 Task: Forward email with the signature Chelsea Sanchez with the subject Request for a testimonial from softage.1@softage.net to softage.8@softage.net with the message Could you please provide me with an update on the status of the project?, select last word, change the font of the message to Garamond and change the font typography to bold and italics Send the email
Action: Mouse moved to (915, 69)
Screenshot: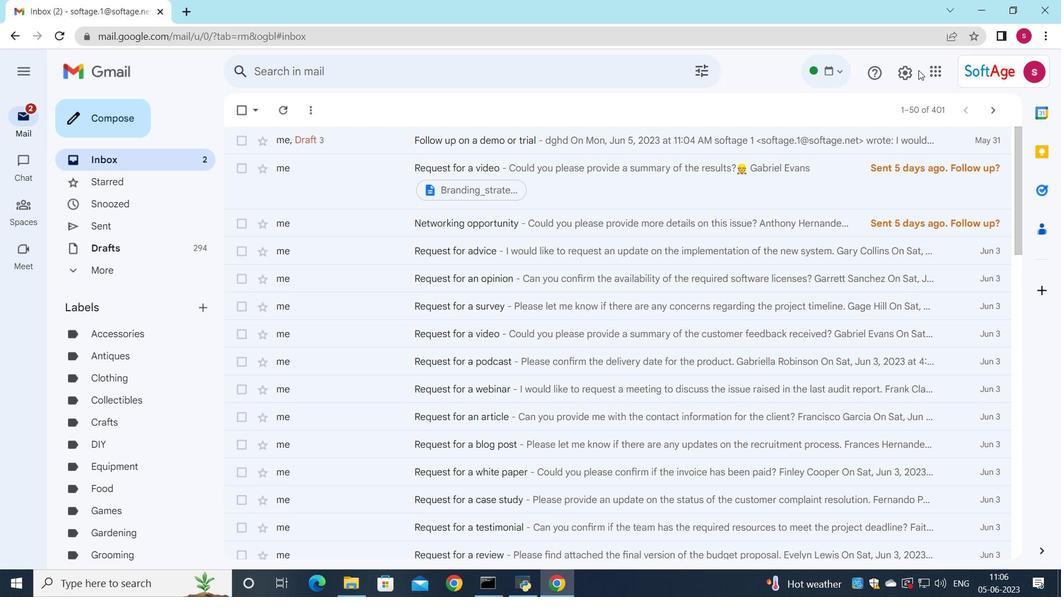 
Action: Mouse pressed left at (915, 69)
Screenshot: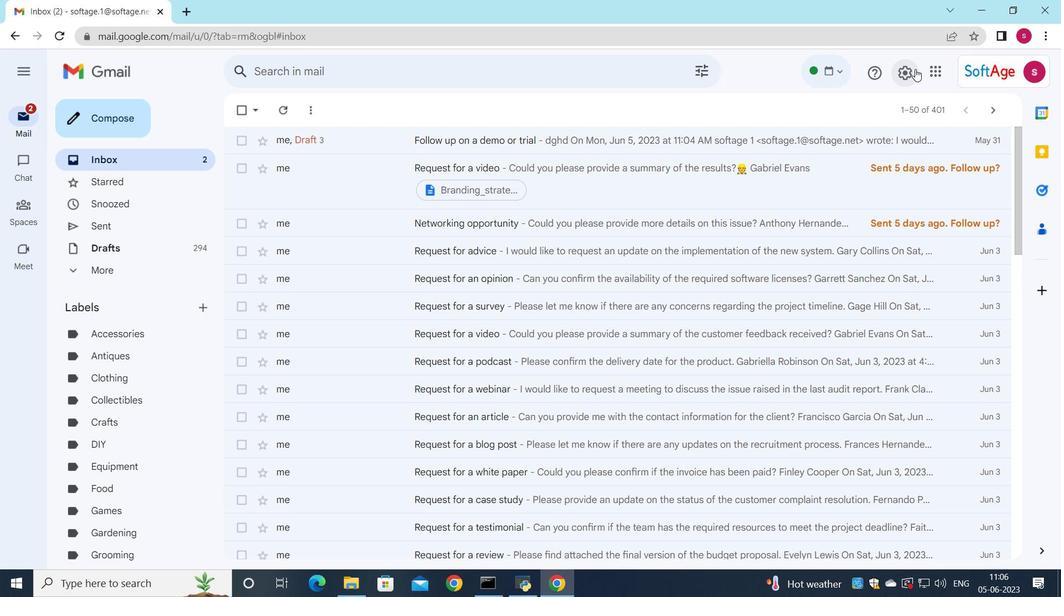 
Action: Mouse moved to (902, 133)
Screenshot: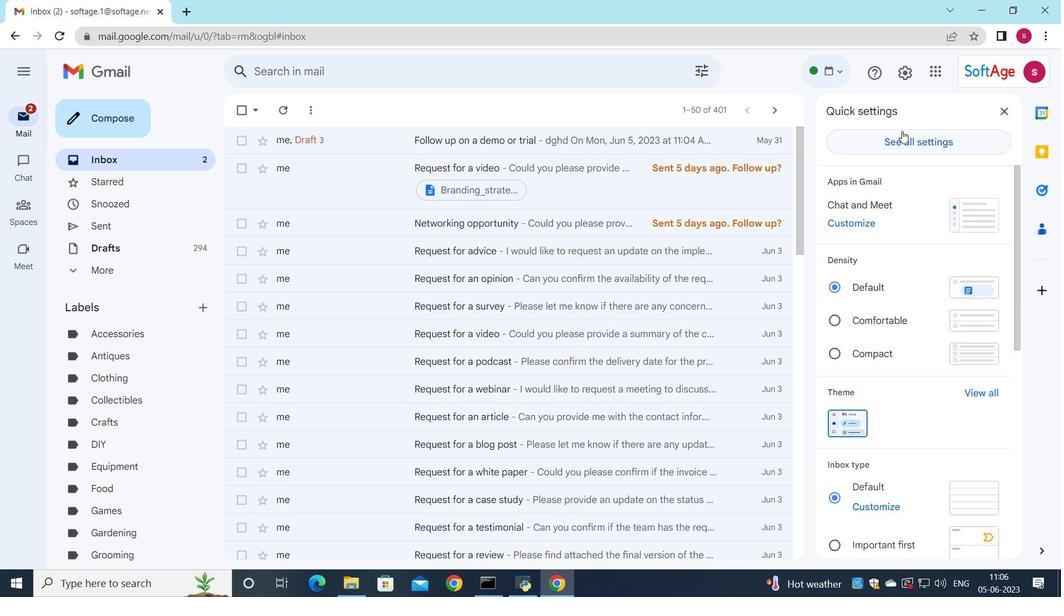 
Action: Mouse pressed left at (902, 133)
Screenshot: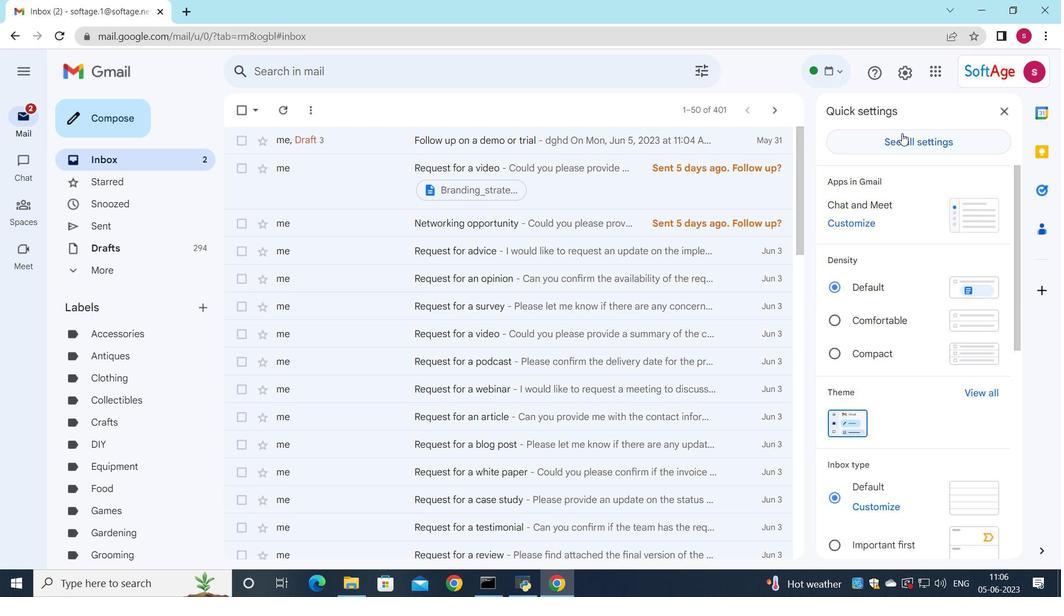 
Action: Mouse moved to (599, 300)
Screenshot: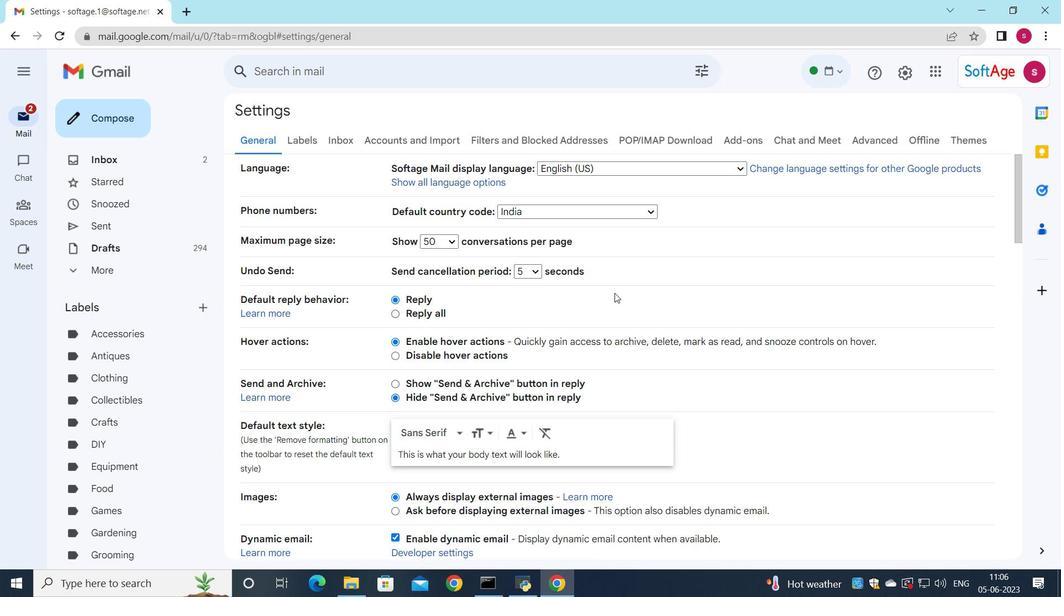 
Action: Mouse scrolled (599, 300) with delta (0, 0)
Screenshot: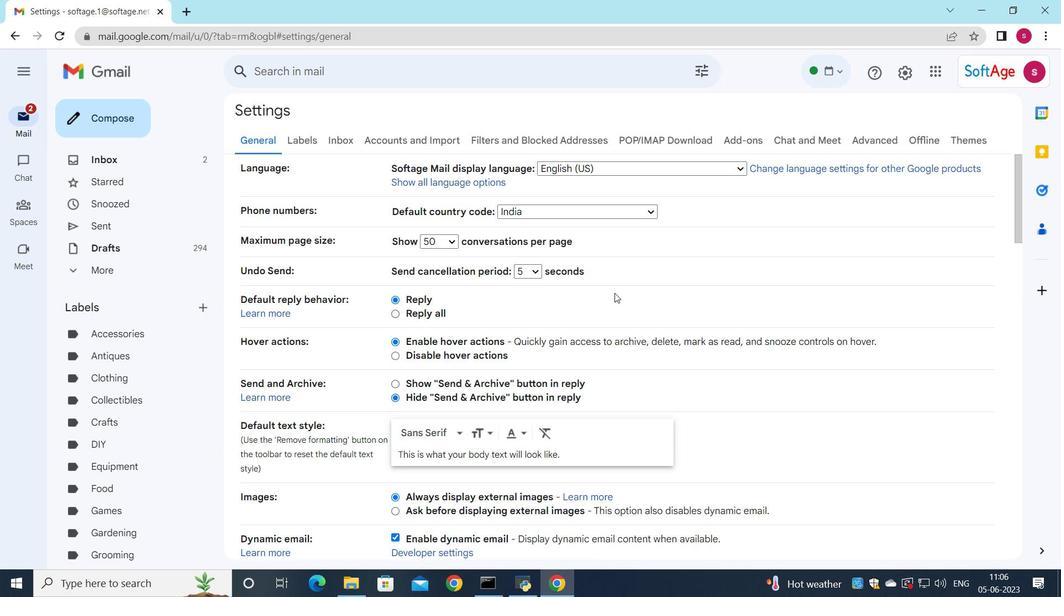 
Action: Mouse scrolled (599, 300) with delta (0, 0)
Screenshot: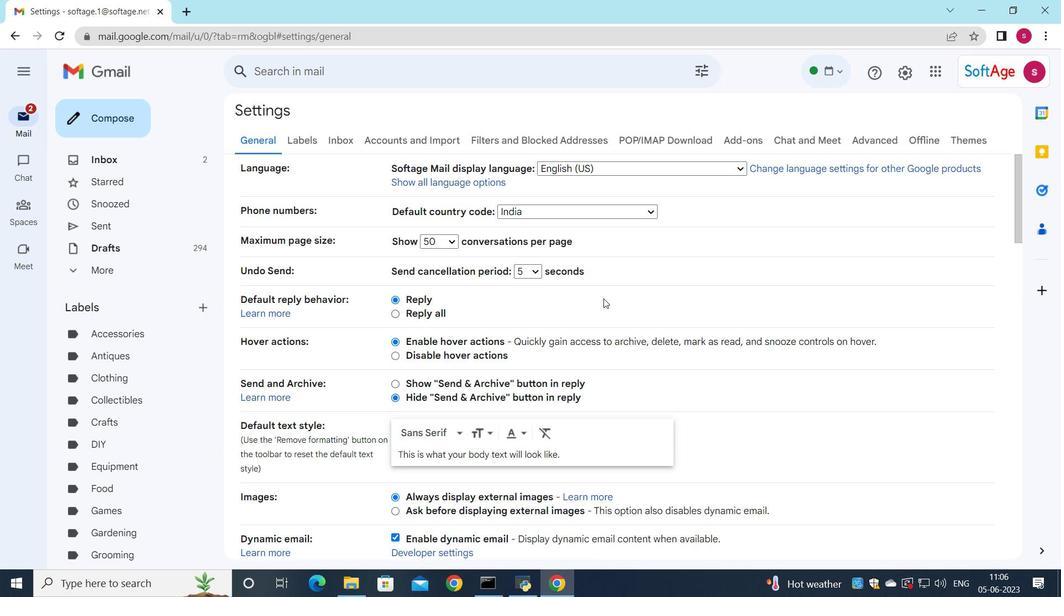 
Action: Mouse scrolled (599, 300) with delta (0, 0)
Screenshot: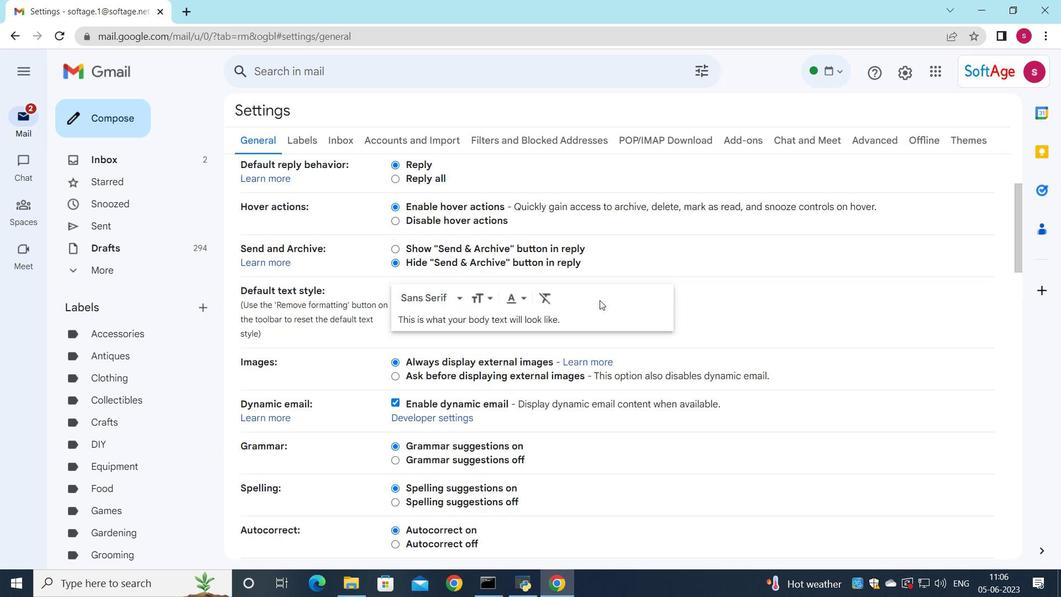 
Action: Mouse scrolled (599, 300) with delta (0, 0)
Screenshot: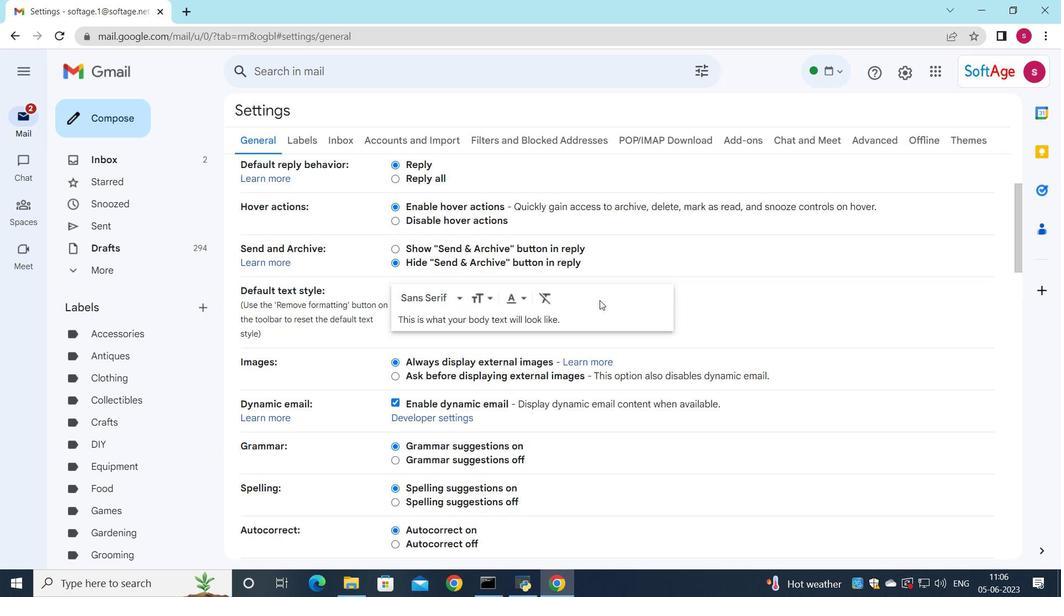
Action: Mouse scrolled (599, 300) with delta (0, 0)
Screenshot: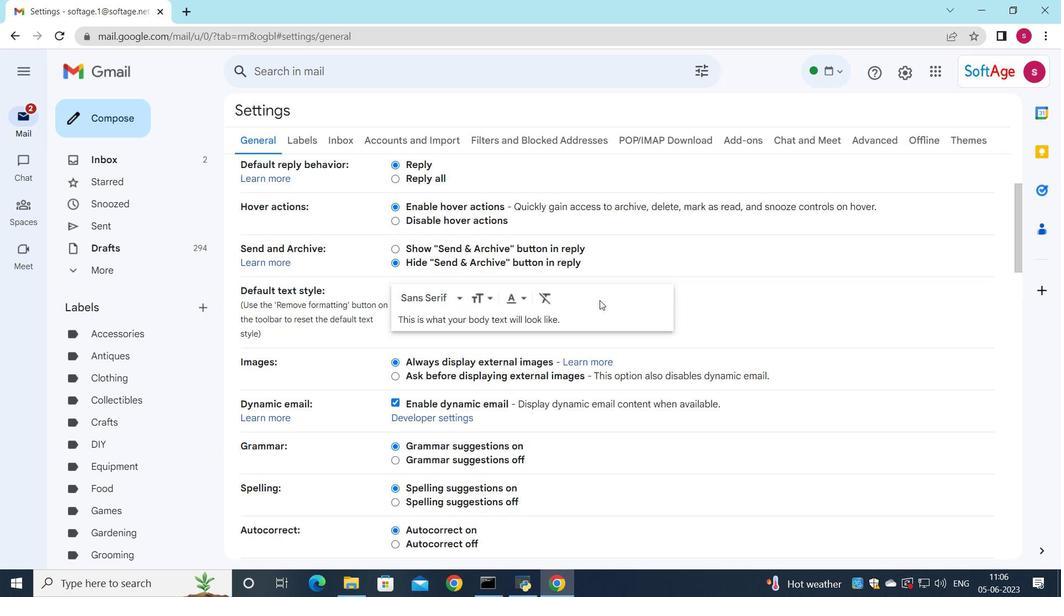 
Action: Mouse scrolled (599, 300) with delta (0, 0)
Screenshot: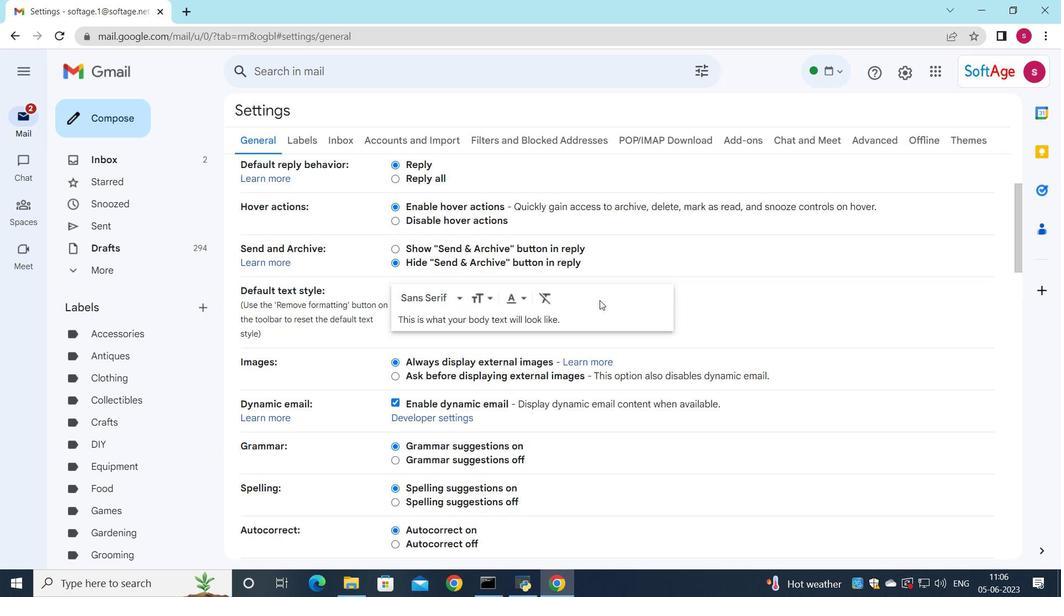
Action: Mouse scrolled (599, 300) with delta (0, 0)
Screenshot: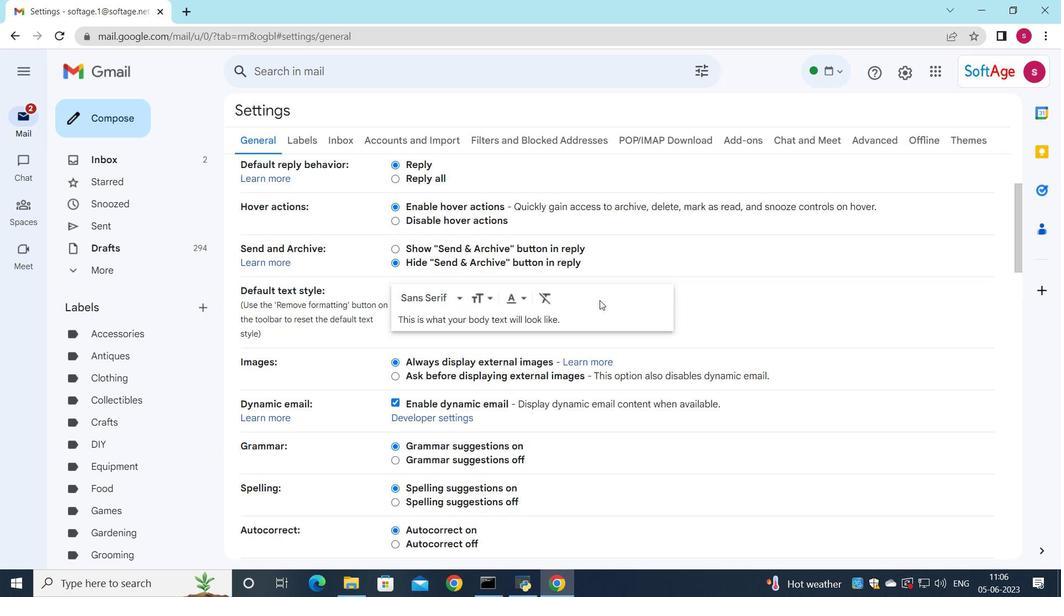 
Action: Mouse scrolled (599, 300) with delta (0, 0)
Screenshot: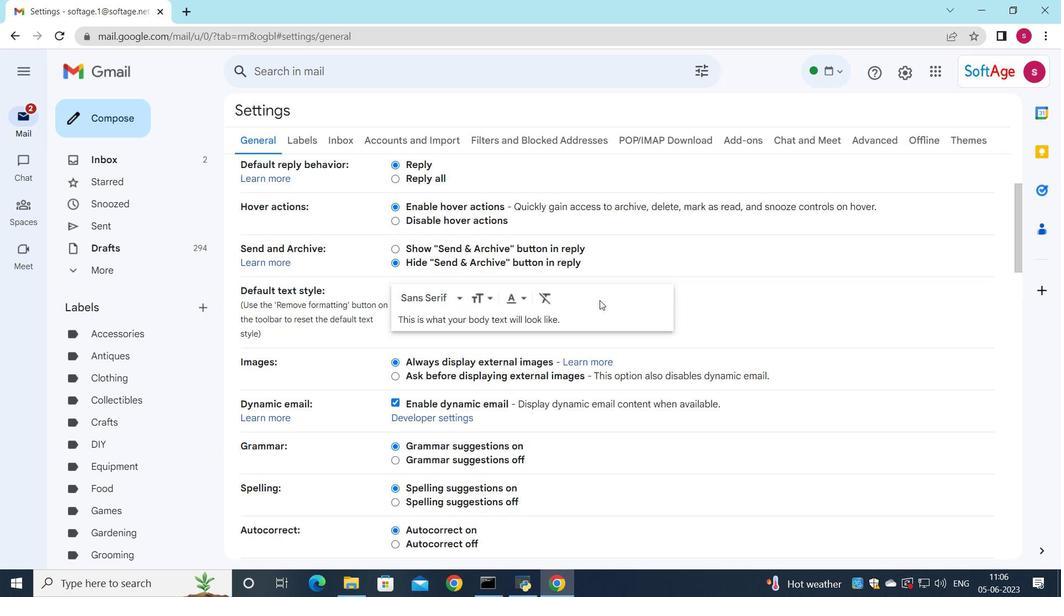 
Action: Mouse scrolled (599, 300) with delta (0, 0)
Screenshot: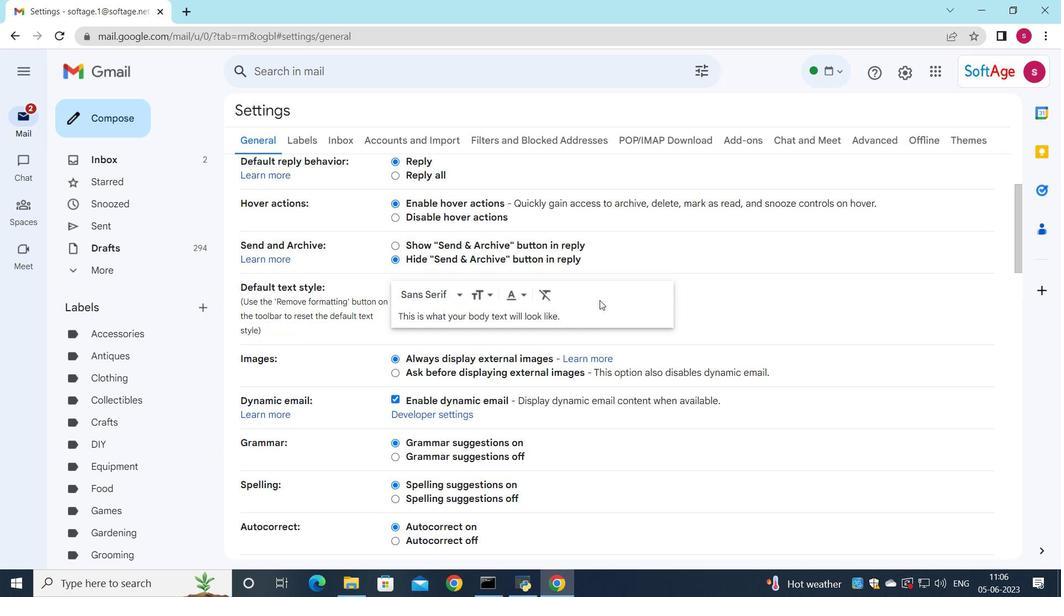 
Action: Mouse scrolled (599, 300) with delta (0, 0)
Screenshot: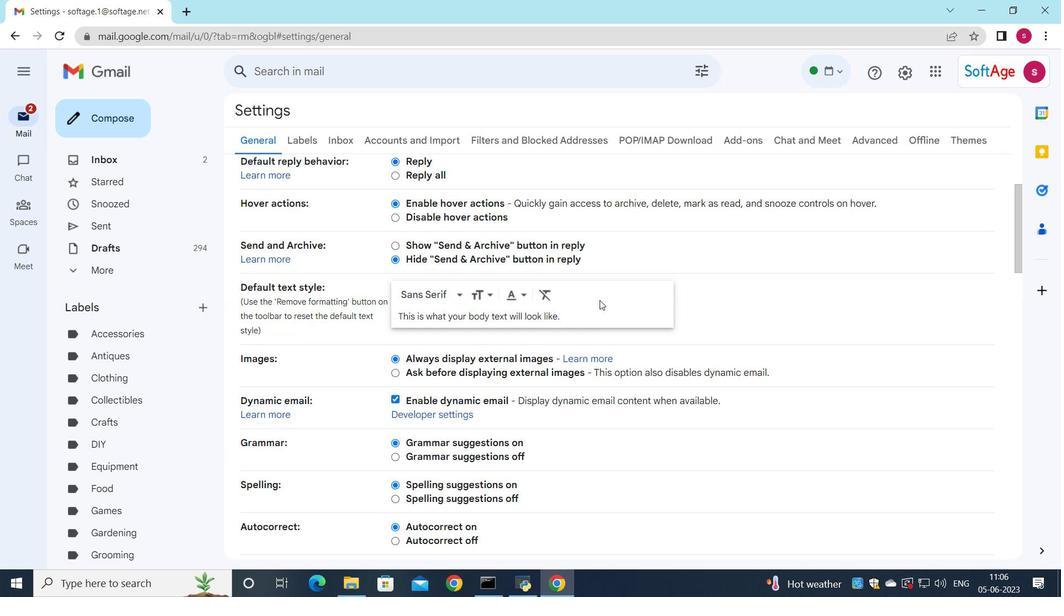 
Action: Mouse scrolled (599, 300) with delta (0, 0)
Screenshot: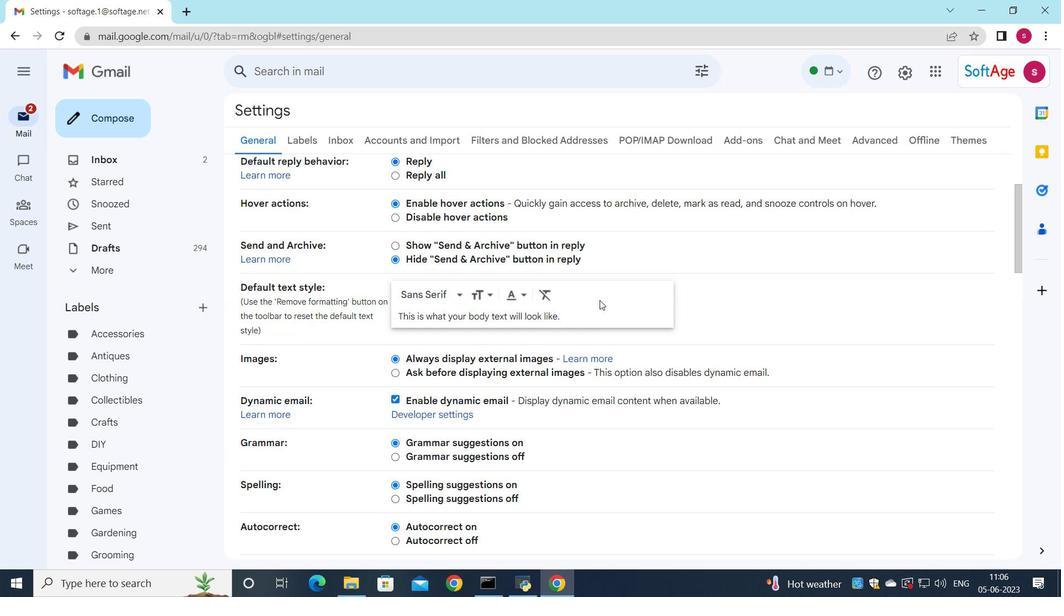 
Action: Mouse scrolled (599, 300) with delta (0, 0)
Screenshot: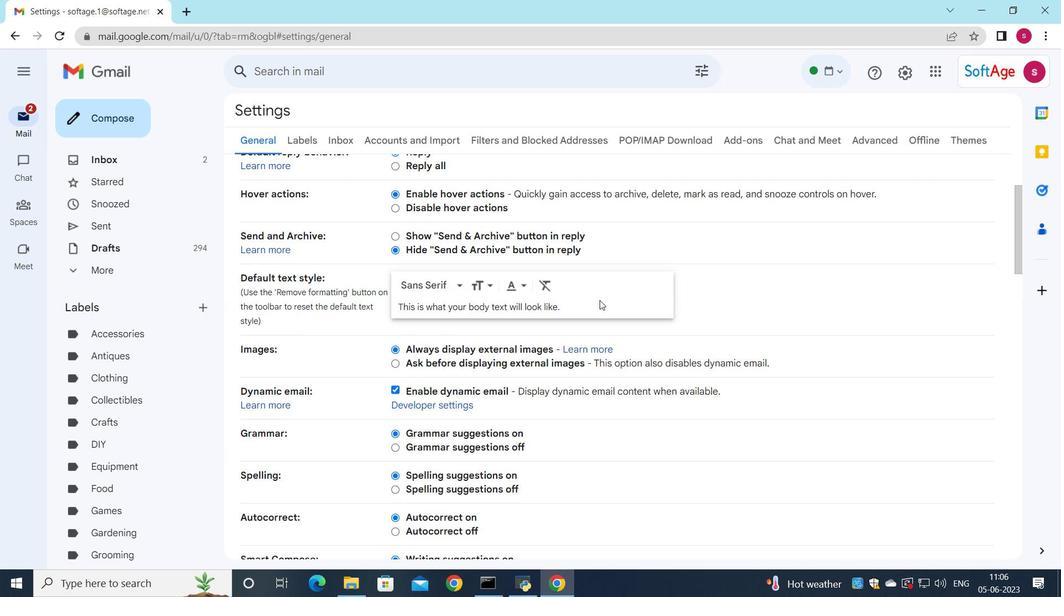 
Action: Mouse scrolled (599, 300) with delta (0, 0)
Screenshot: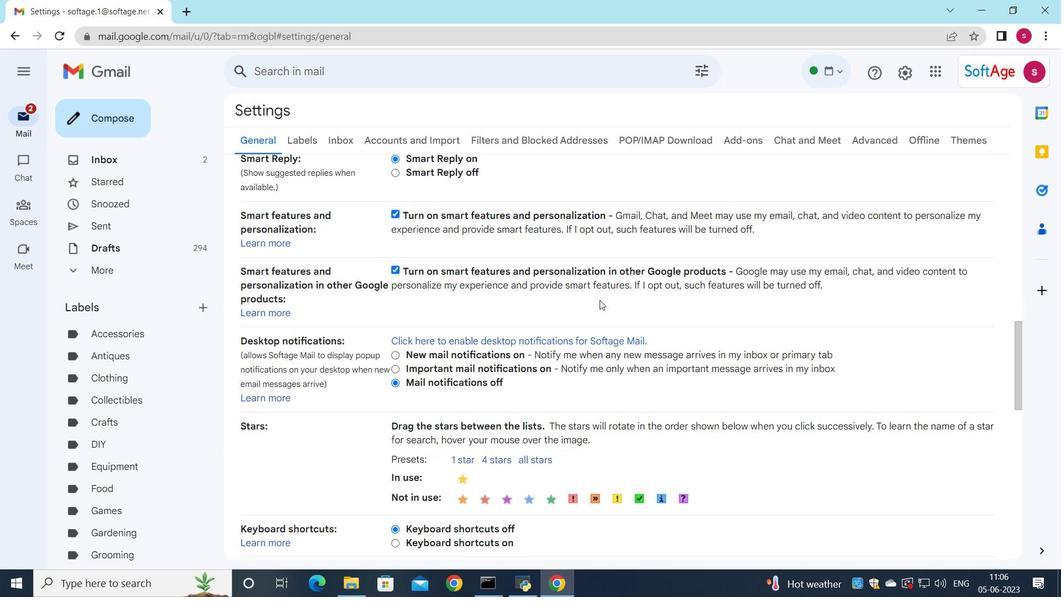 
Action: Mouse scrolled (599, 300) with delta (0, 0)
Screenshot: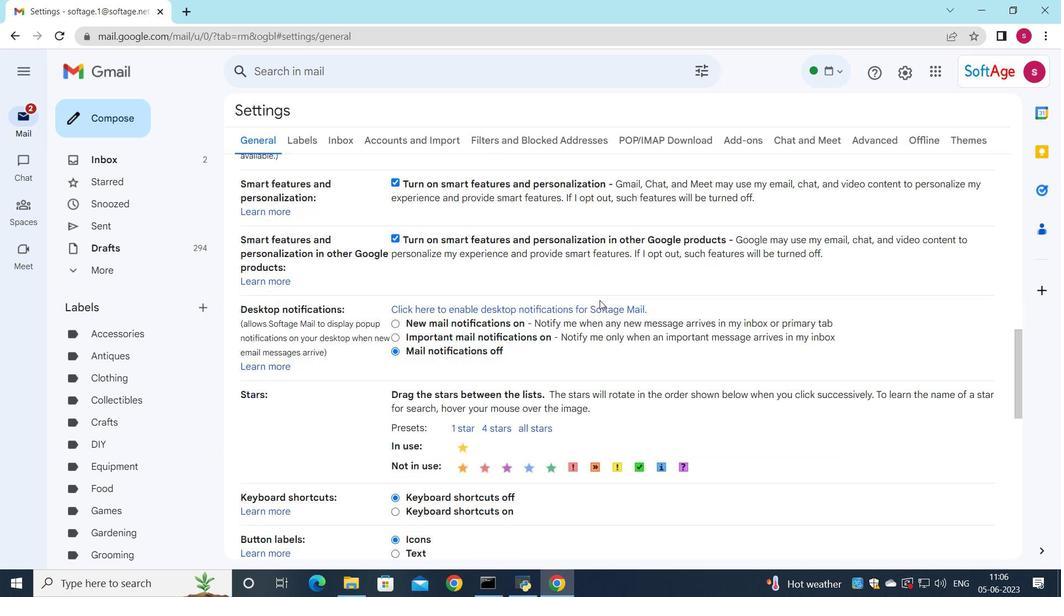 
Action: Mouse scrolled (599, 300) with delta (0, 0)
Screenshot: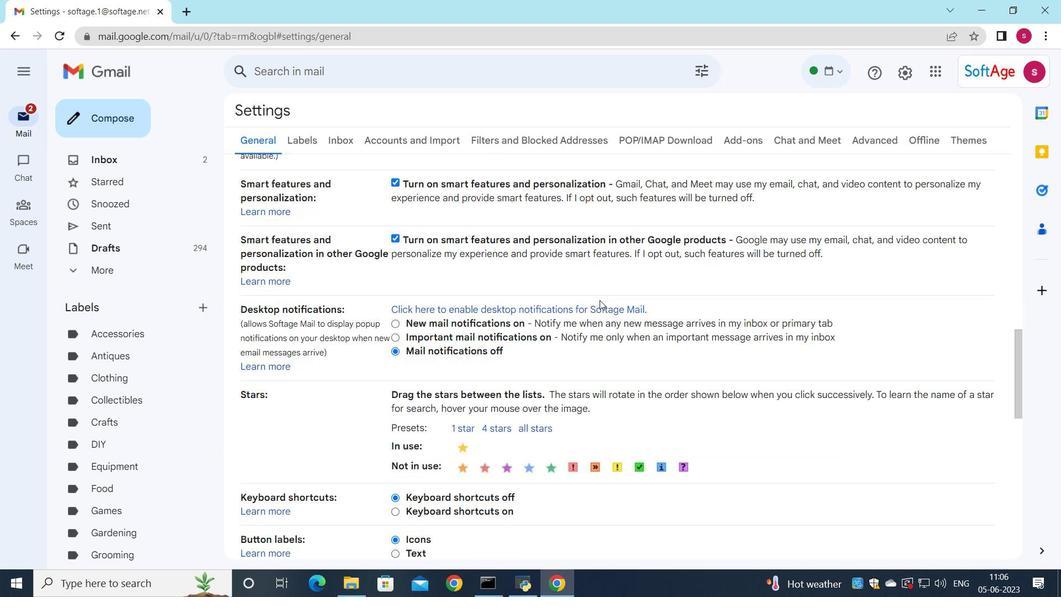 
Action: Mouse moved to (536, 352)
Screenshot: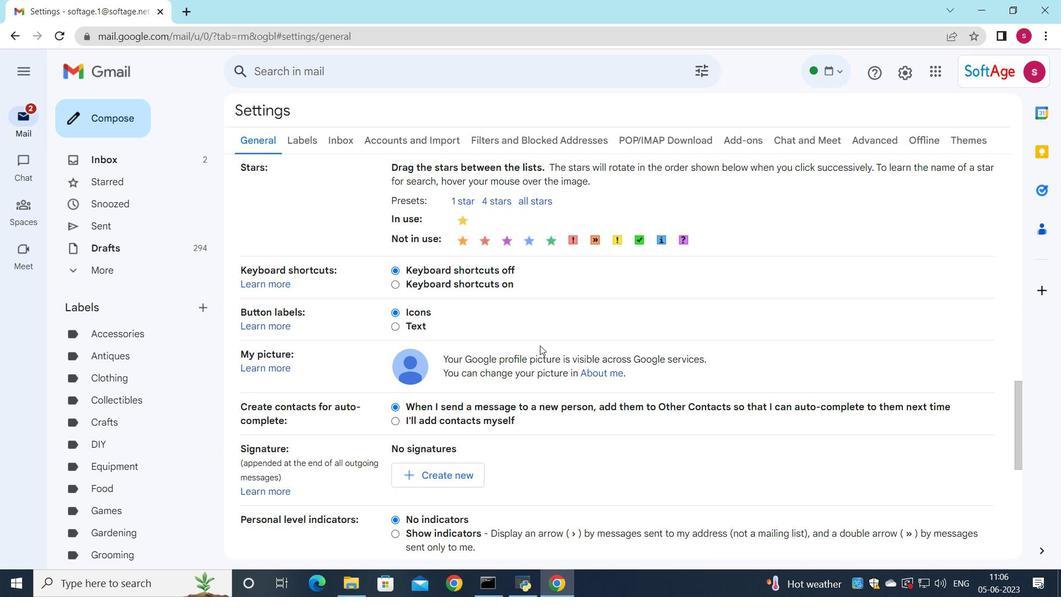 
Action: Mouse scrolled (536, 352) with delta (0, 0)
Screenshot: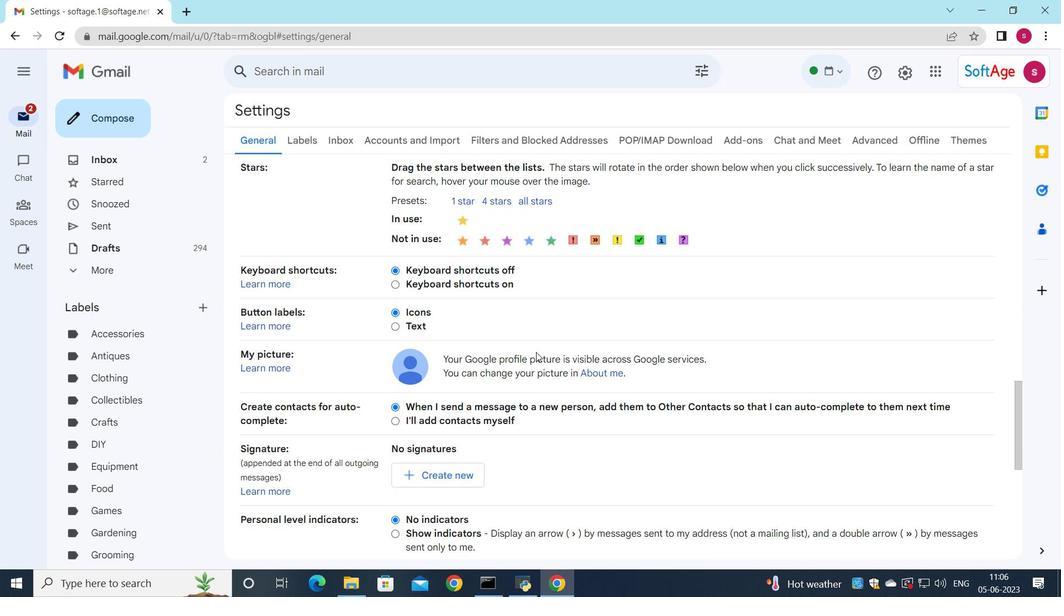 
Action: Mouse scrolled (536, 352) with delta (0, 0)
Screenshot: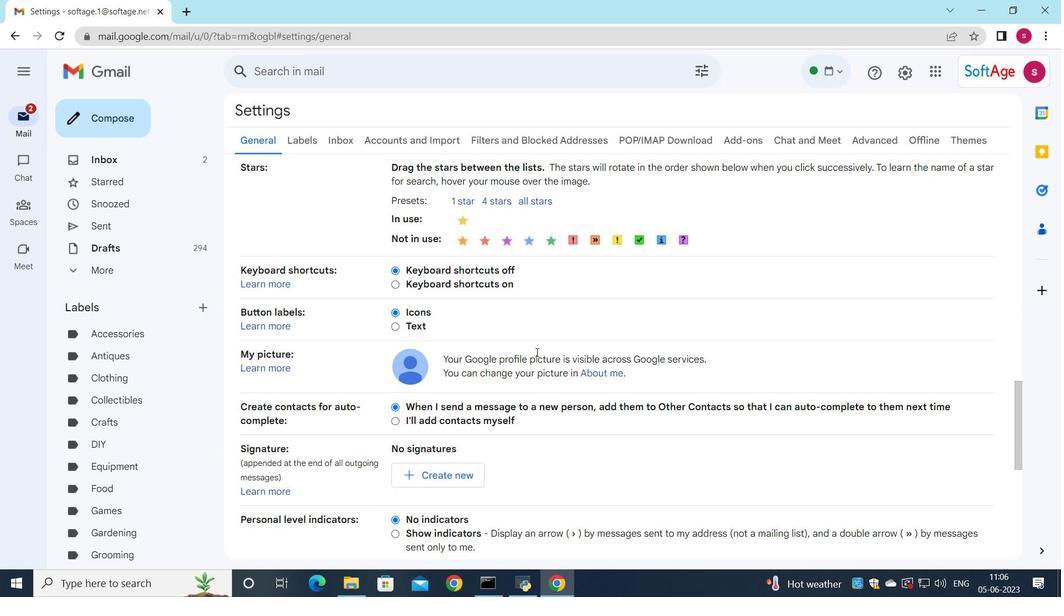 
Action: Mouse moved to (432, 337)
Screenshot: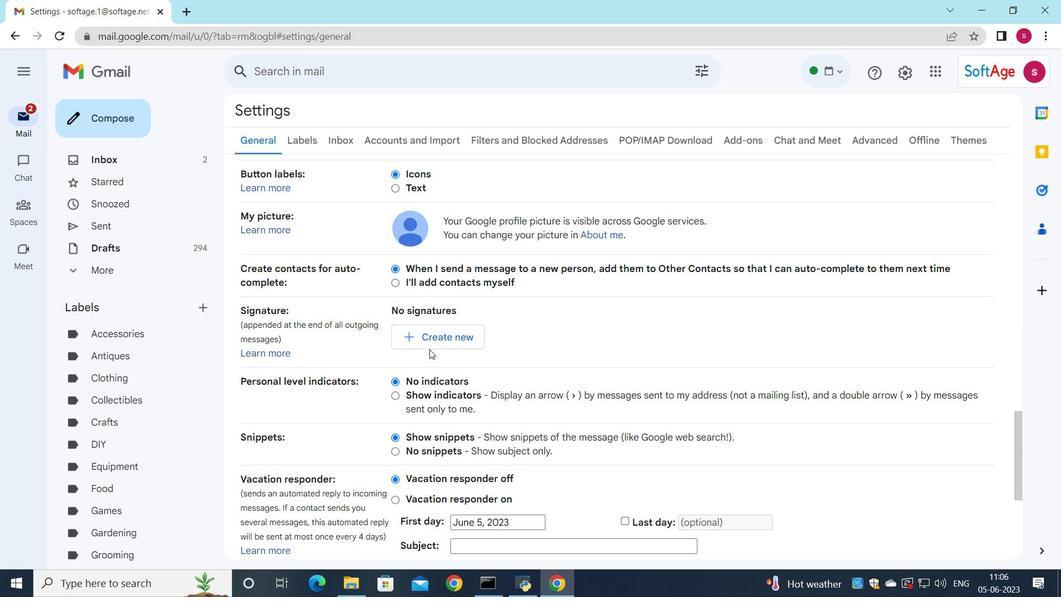 
Action: Mouse pressed left at (432, 337)
Screenshot: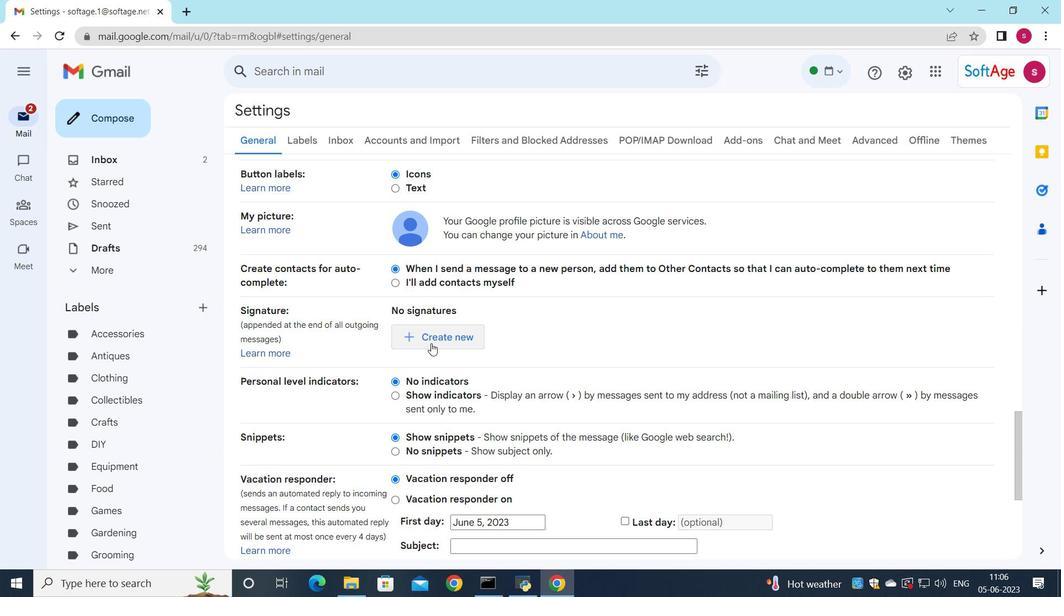 
Action: Mouse moved to (609, 305)
Screenshot: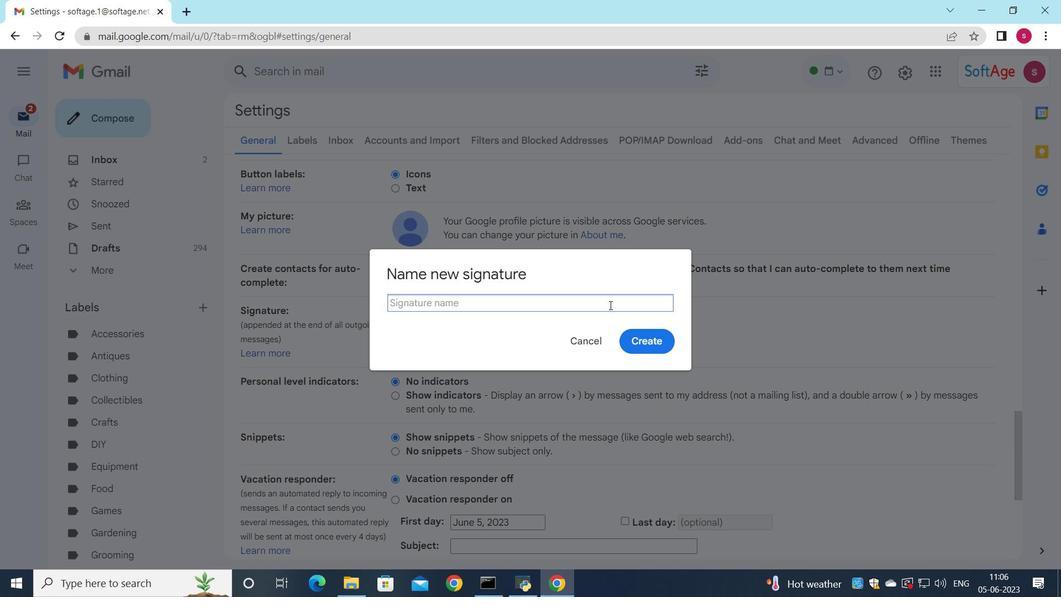 
Action: Key pressed <Key.shift>Chelsea<Key.space><Key.shift>sanchez
Screenshot: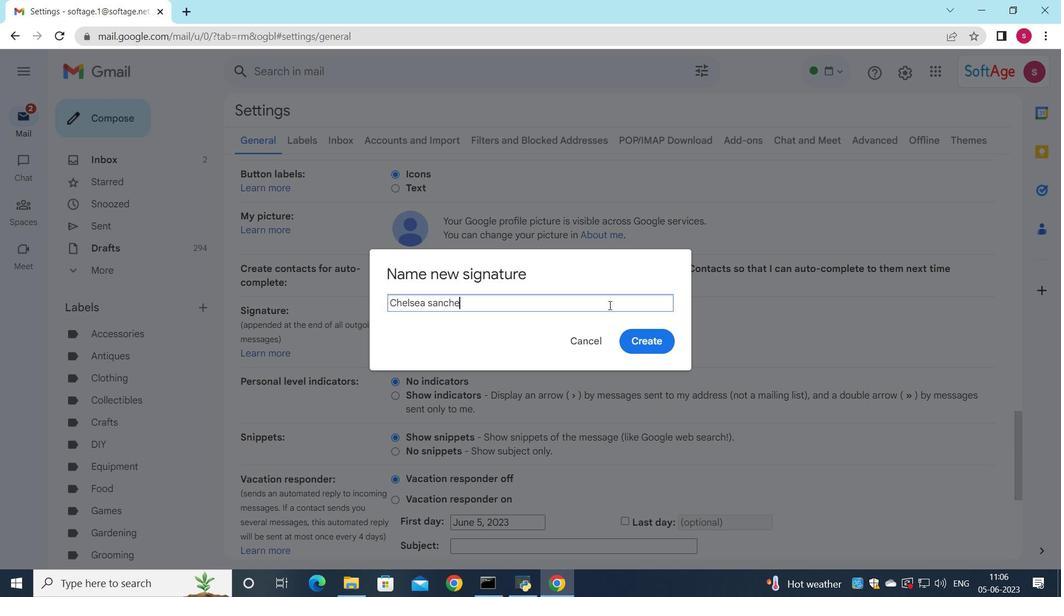
Action: Mouse moved to (433, 301)
Screenshot: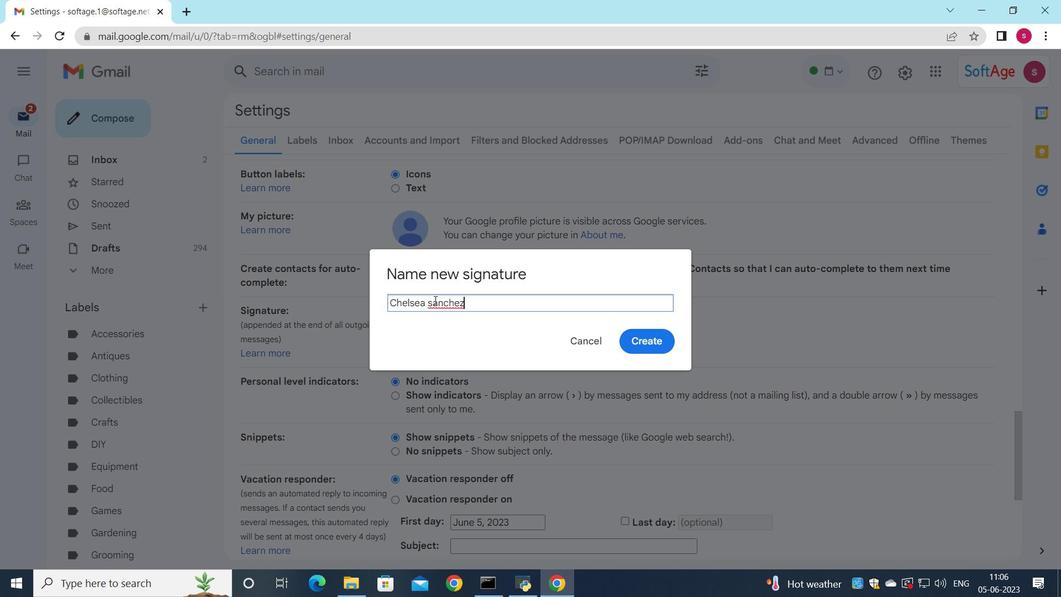 
Action: Mouse pressed left at (433, 301)
Screenshot: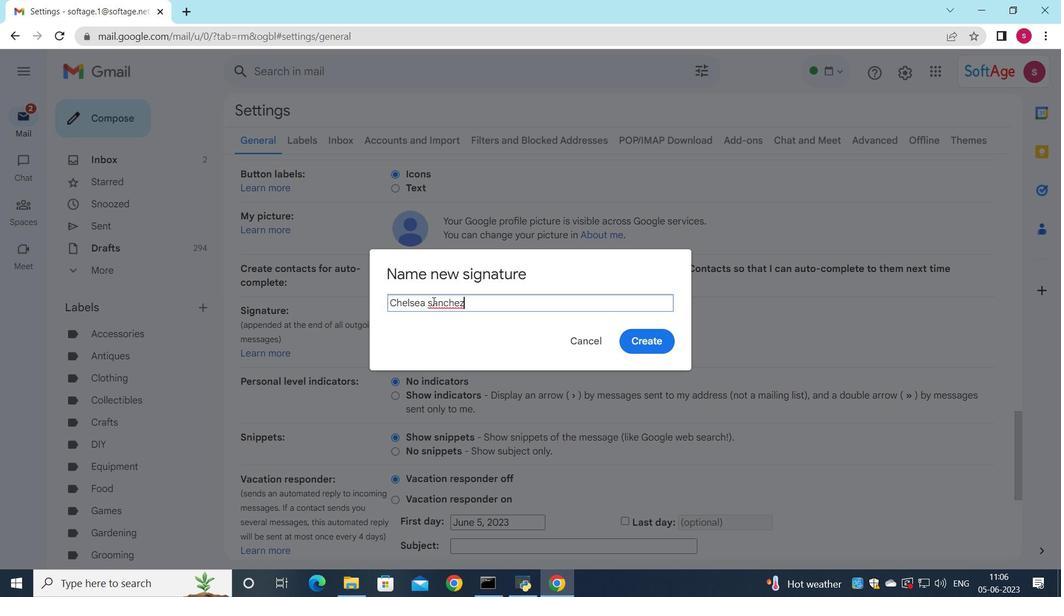 
Action: Key pressed <Key.backspace><Key.shift>S
Screenshot: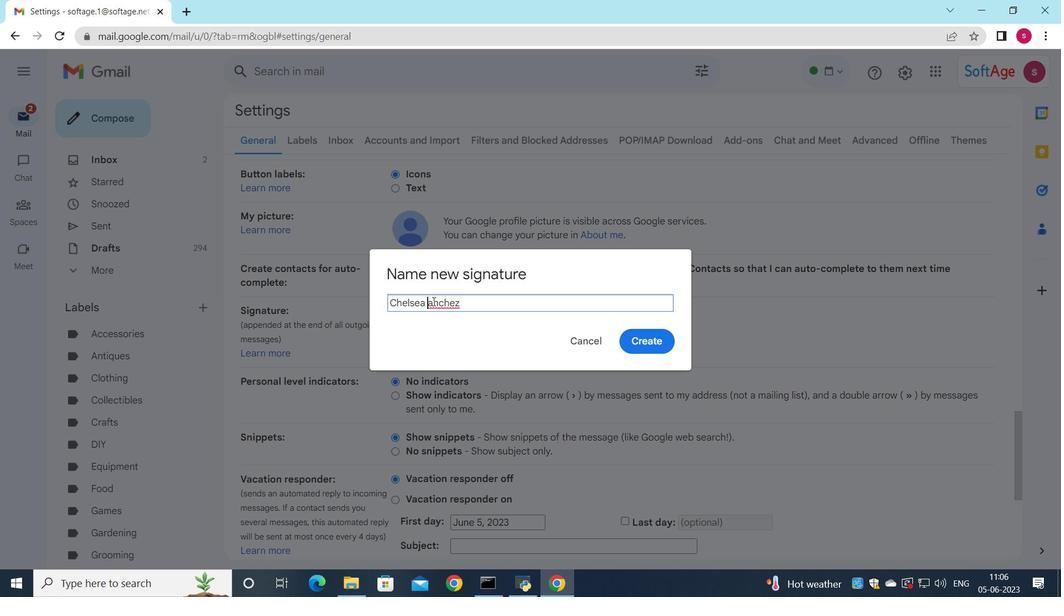 
Action: Mouse moved to (642, 343)
Screenshot: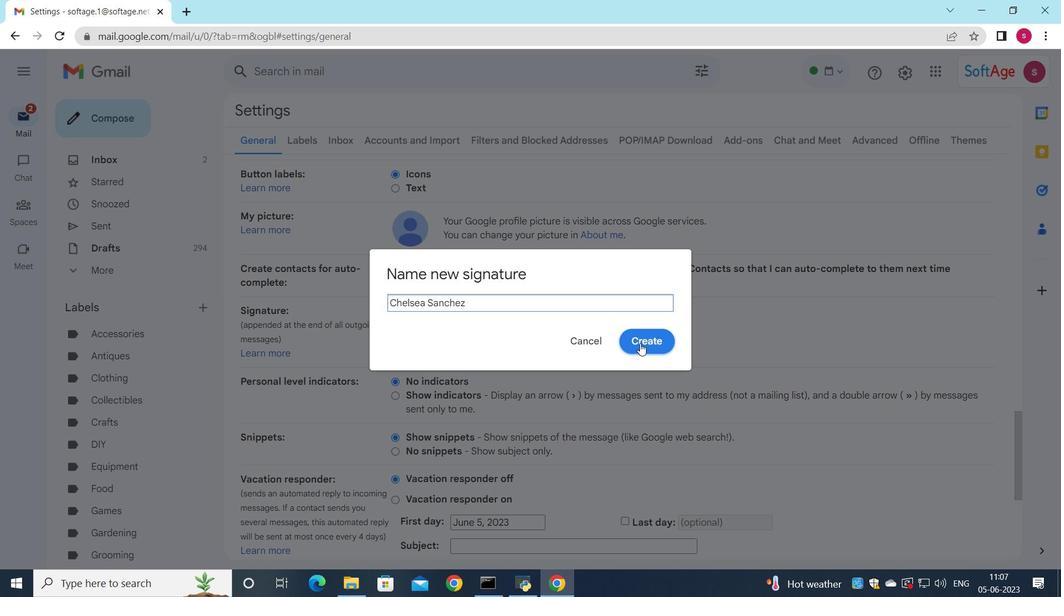 
Action: Mouse pressed left at (642, 343)
Screenshot: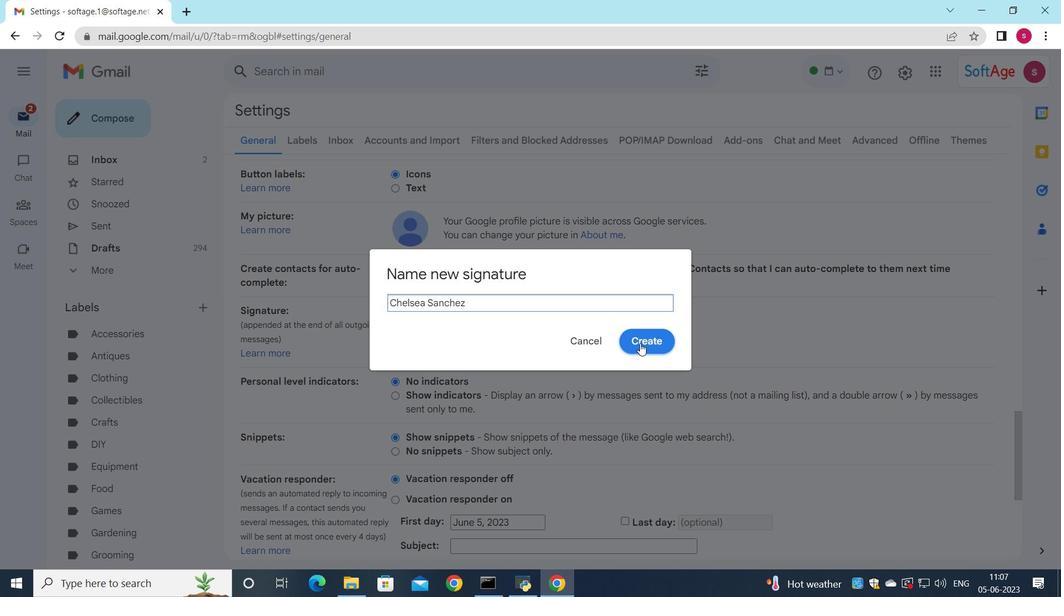 
Action: Mouse moved to (646, 329)
Screenshot: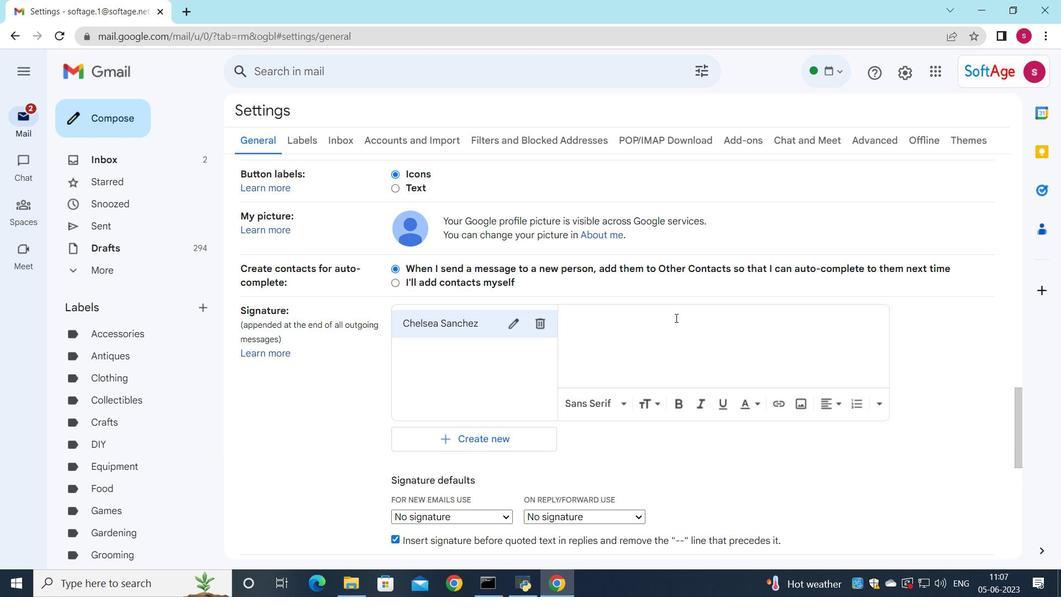 
Action: Mouse pressed left at (646, 329)
Screenshot: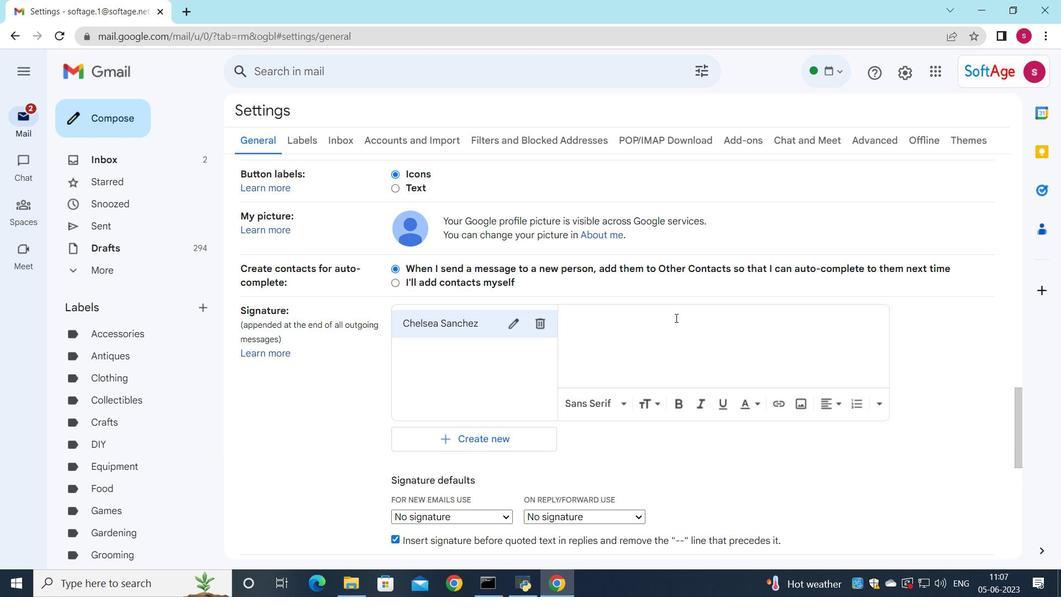 
Action: Key pressed <Key.shift>Chelsea<Key.space><Key.shift>Sanchez
Screenshot: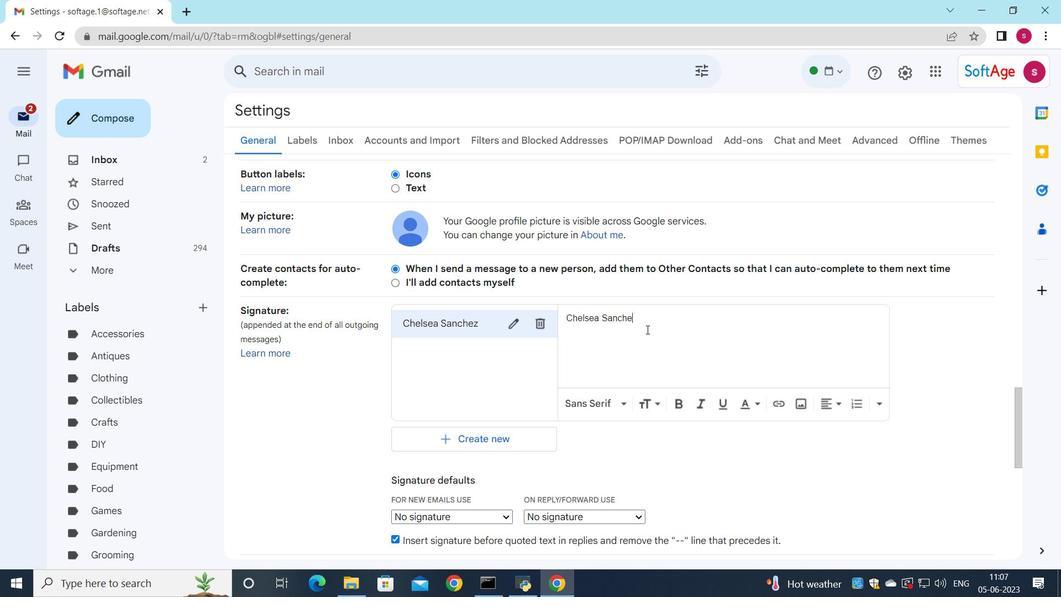 
Action: Mouse moved to (643, 331)
Screenshot: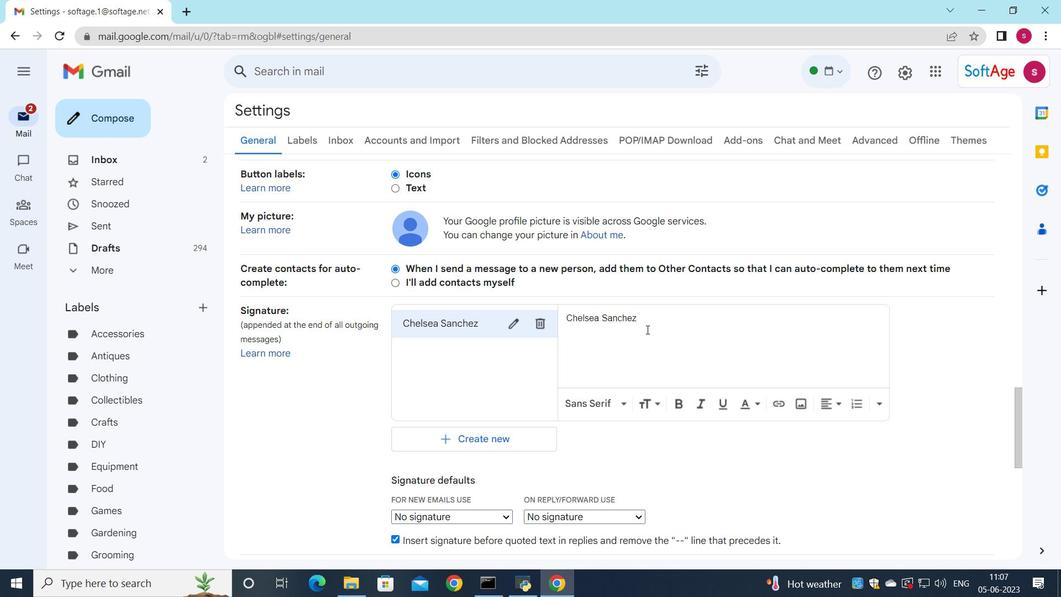 
Action: Mouse scrolled (643, 331) with delta (0, 0)
Screenshot: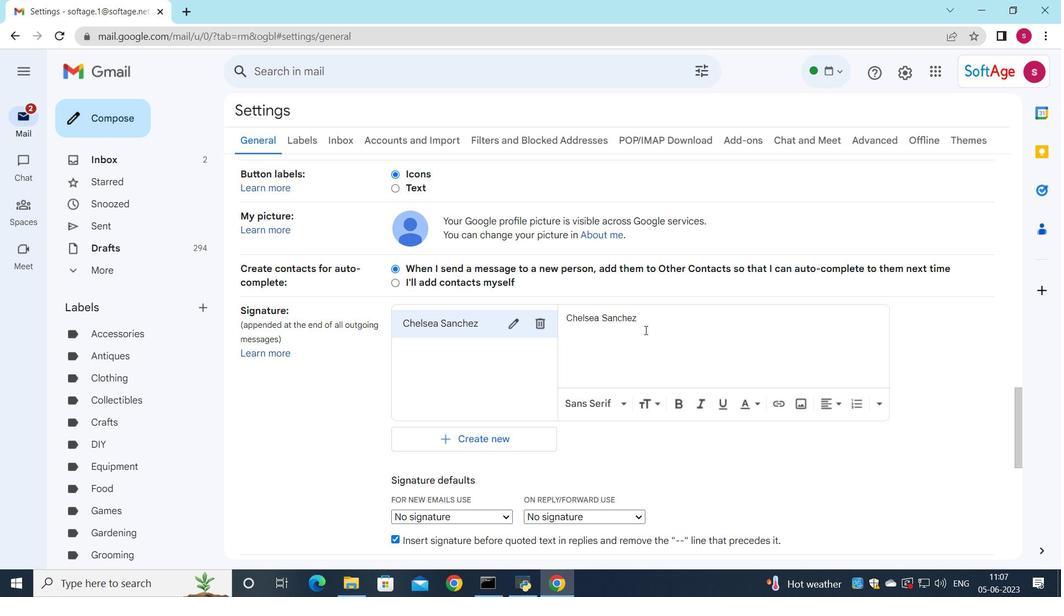 
Action: Mouse moved to (637, 333)
Screenshot: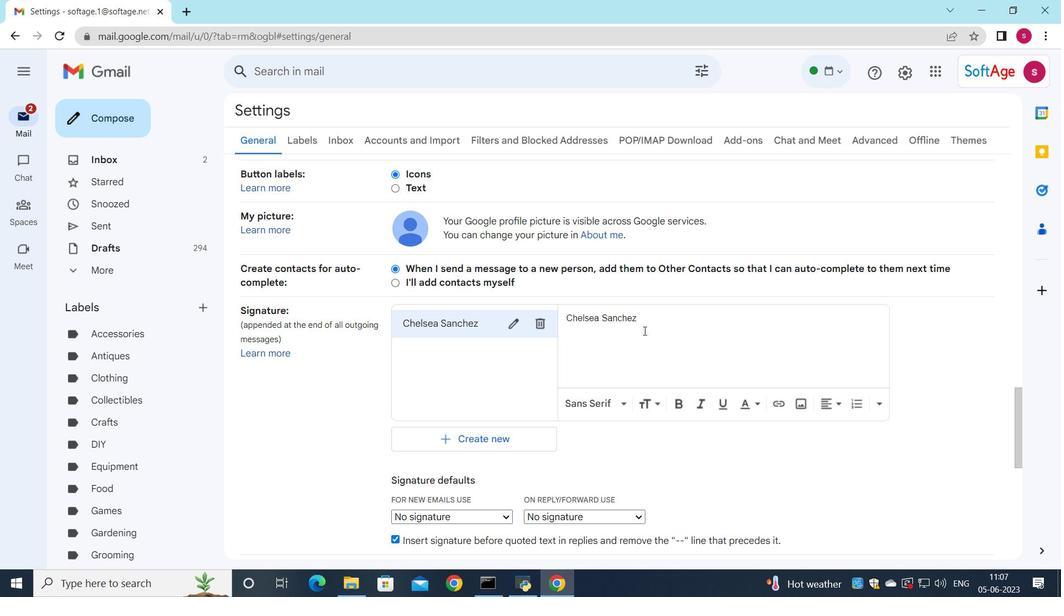 
Action: Mouse scrolled (637, 333) with delta (0, 0)
Screenshot: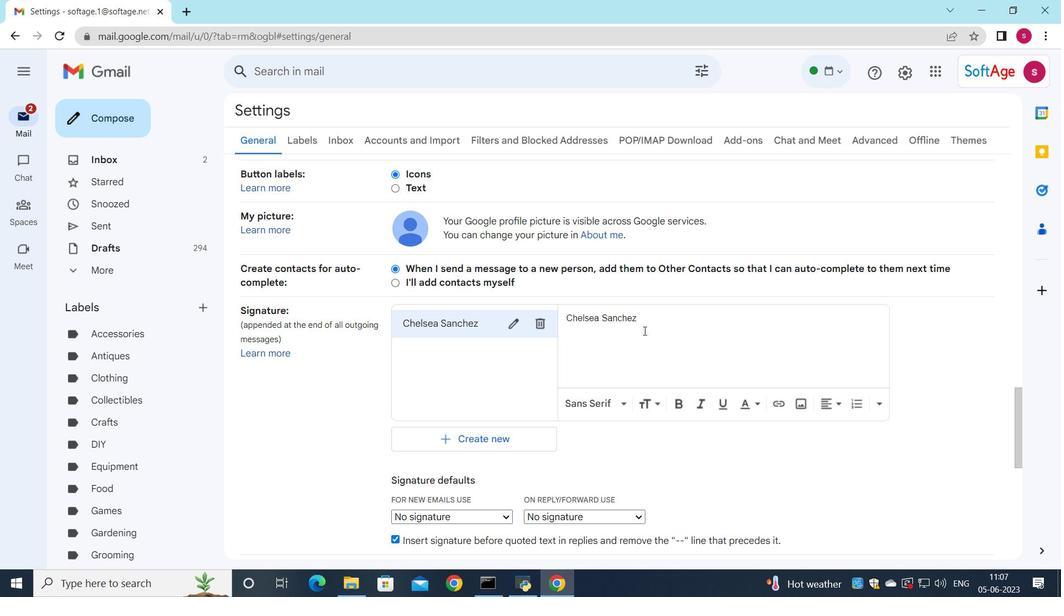 
Action: Mouse moved to (504, 377)
Screenshot: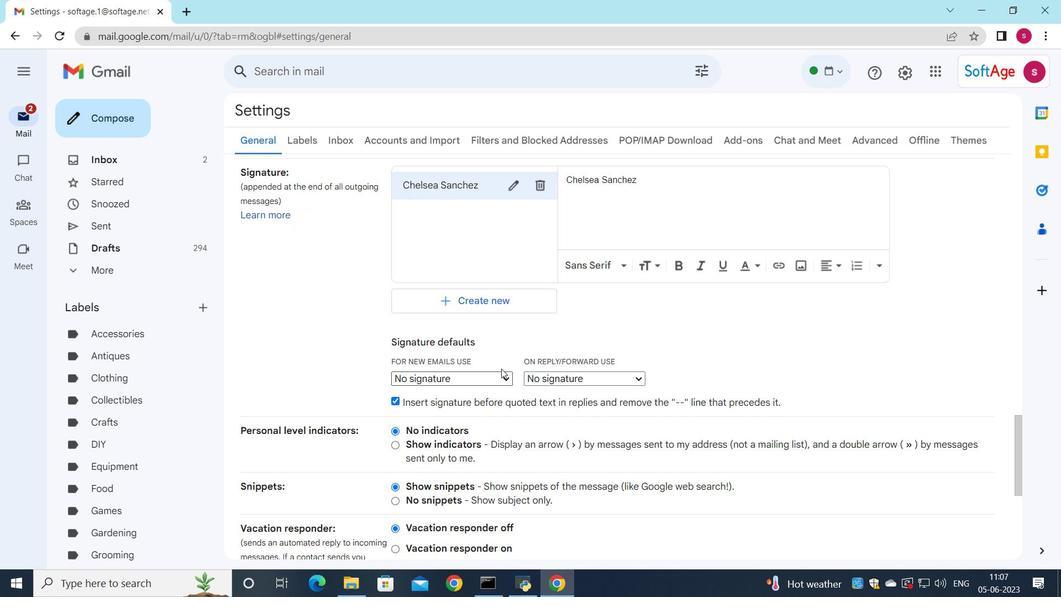 
Action: Mouse pressed left at (504, 377)
Screenshot: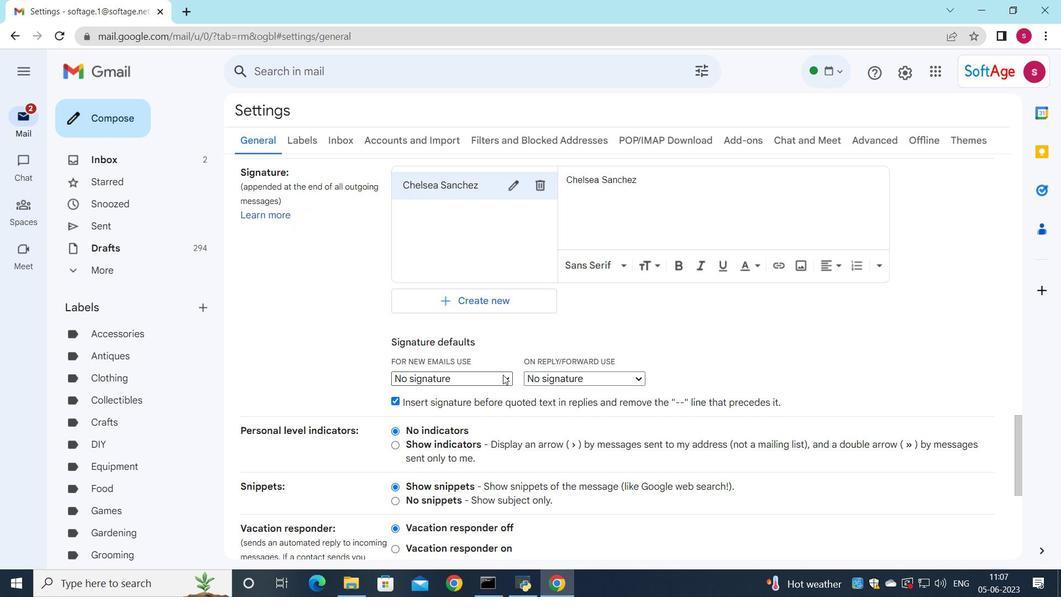 
Action: Mouse moved to (486, 407)
Screenshot: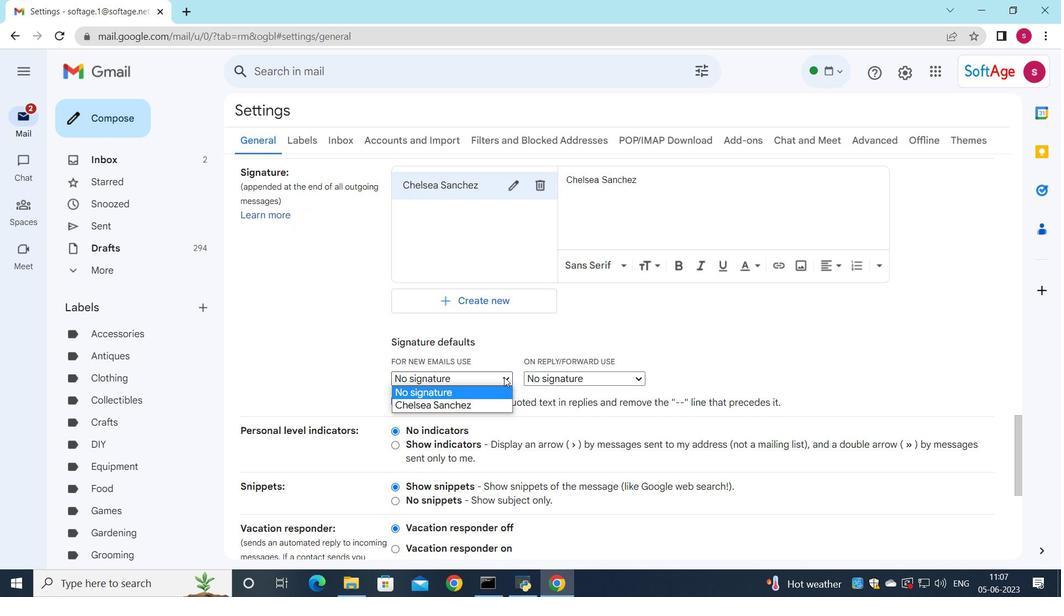 
Action: Mouse pressed left at (486, 407)
Screenshot: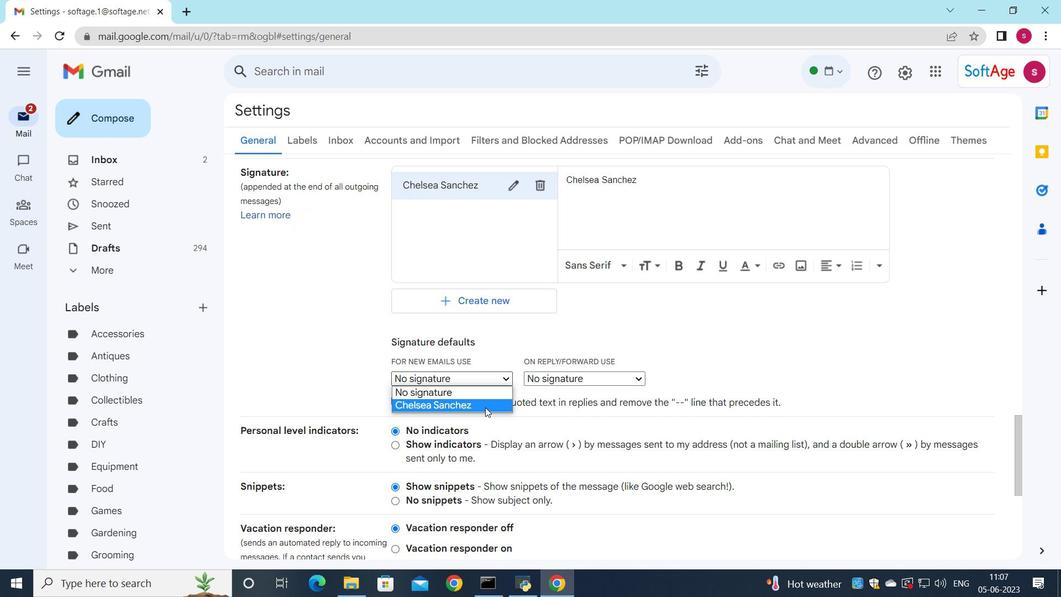 
Action: Mouse moved to (527, 379)
Screenshot: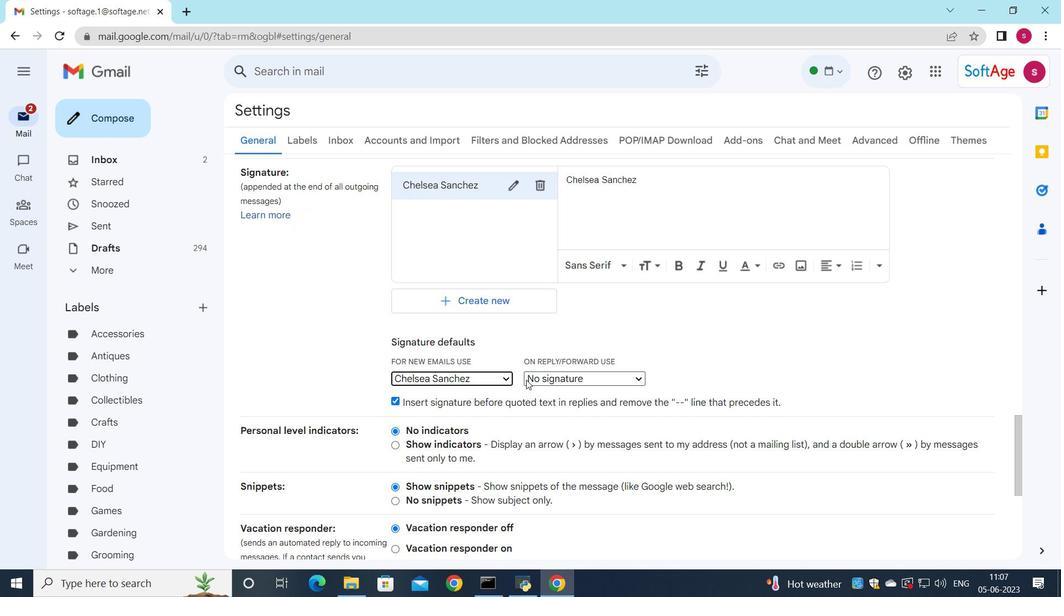 
Action: Mouse pressed left at (527, 379)
Screenshot: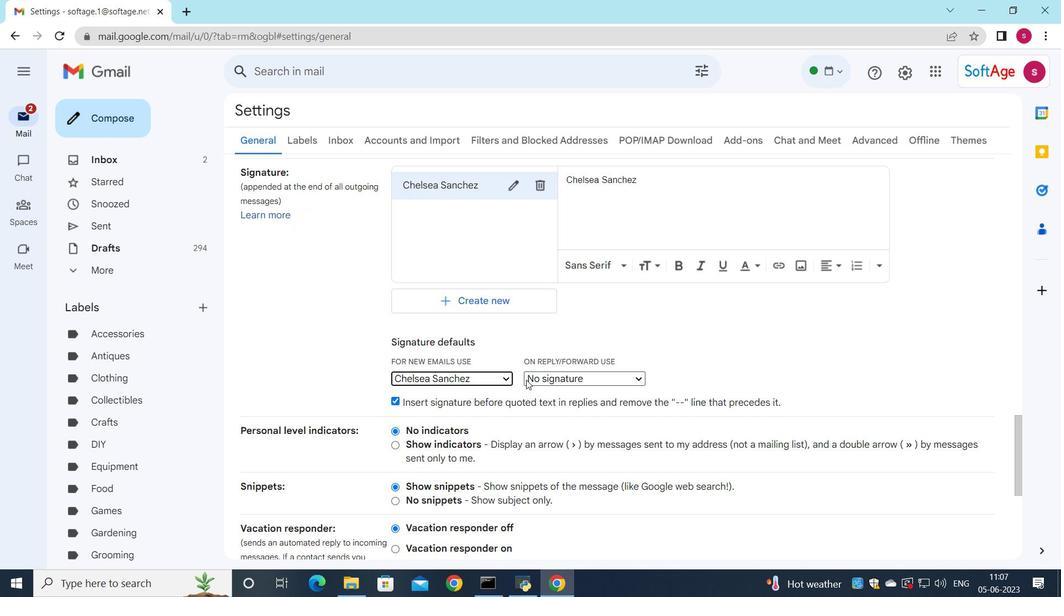 
Action: Mouse moved to (536, 403)
Screenshot: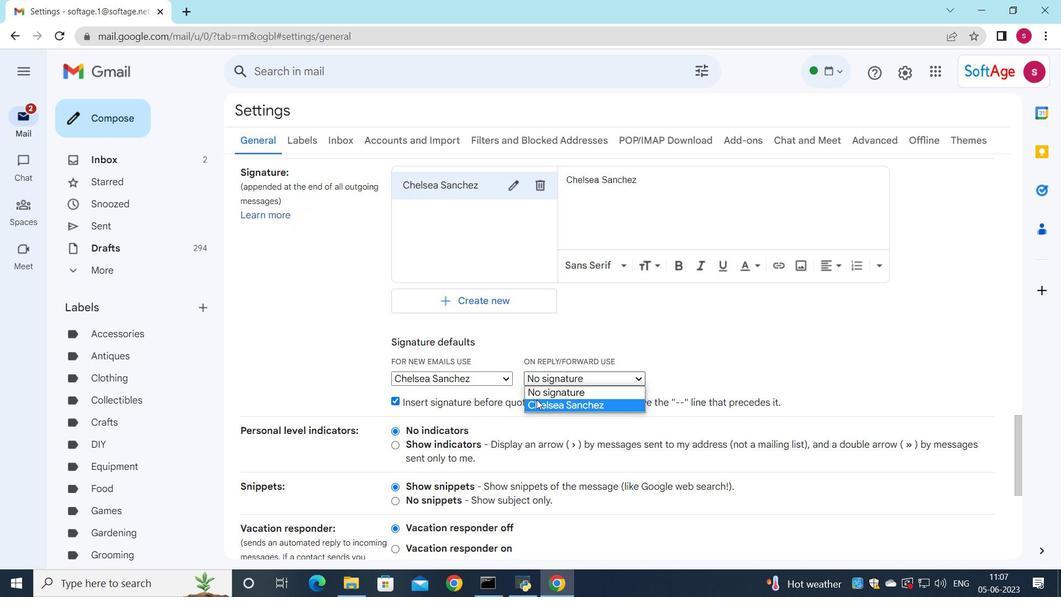 
Action: Mouse pressed left at (536, 403)
Screenshot: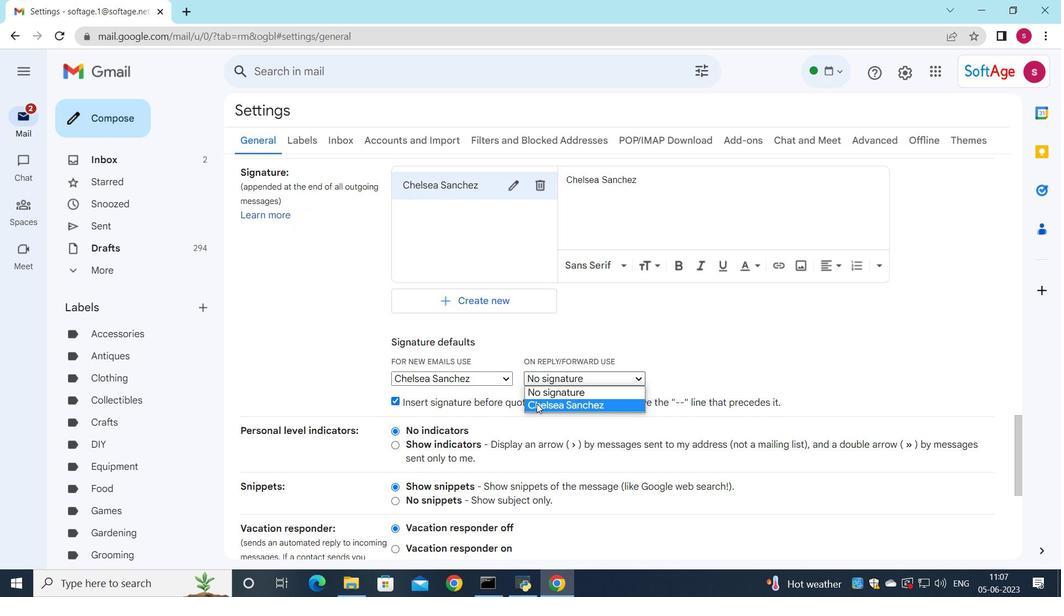 
Action: Mouse moved to (535, 399)
Screenshot: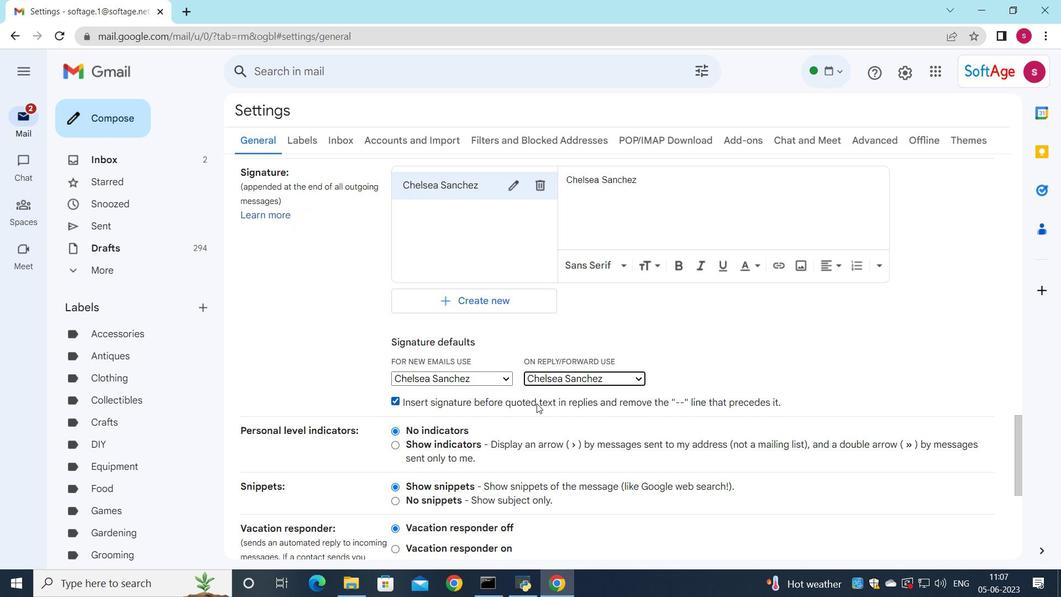 
Action: Mouse scrolled (535, 399) with delta (0, 0)
Screenshot: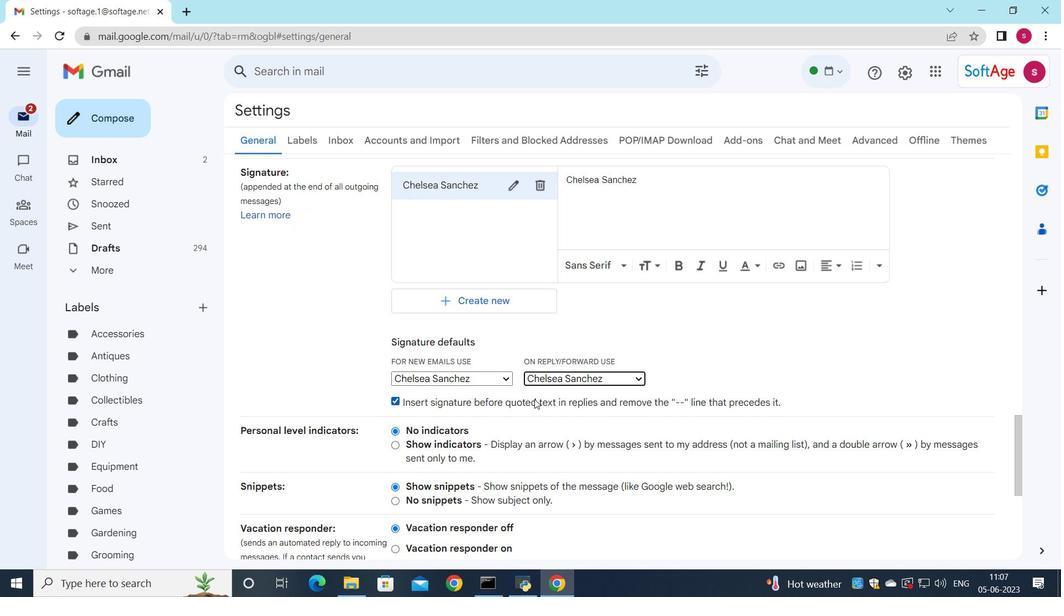 
Action: Mouse scrolled (535, 399) with delta (0, 0)
Screenshot: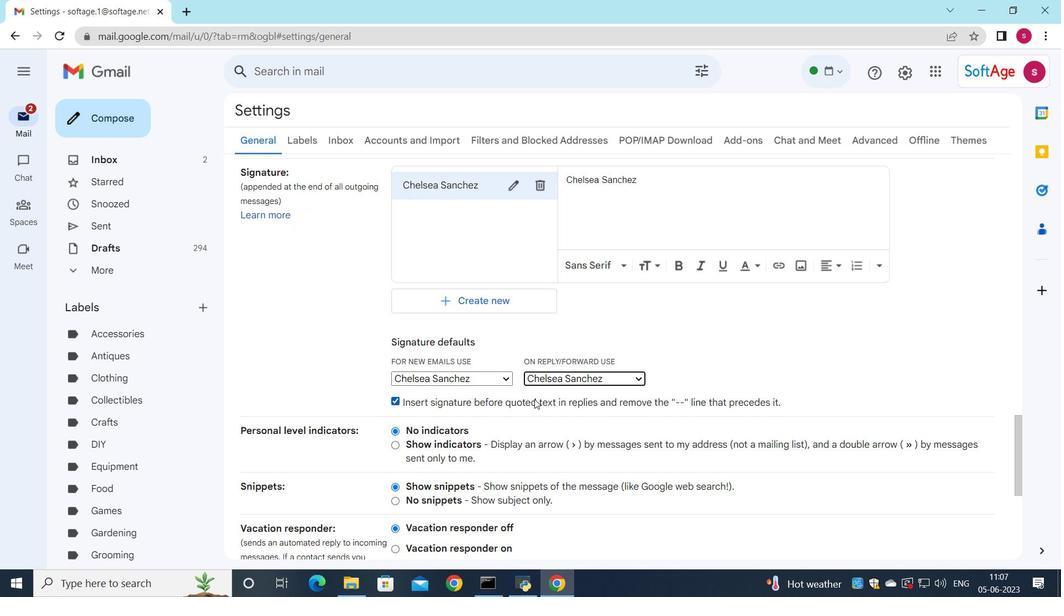 
Action: Mouse scrolled (535, 399) with delta (0, 0)
Screenshot: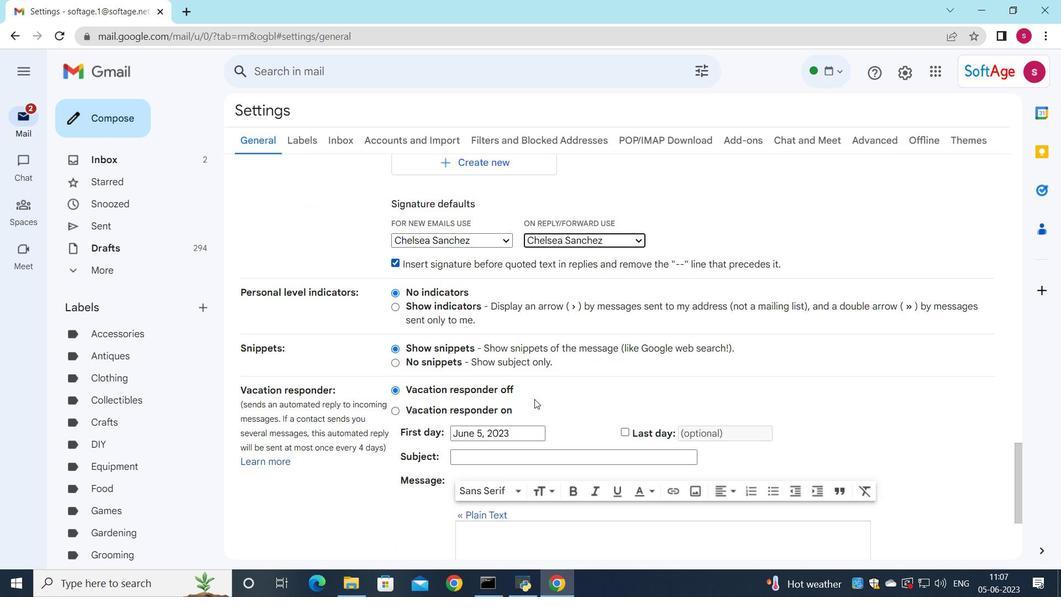 
Action: Mouse scrolled (535, 399) with delta (0, 0)
Screenshot: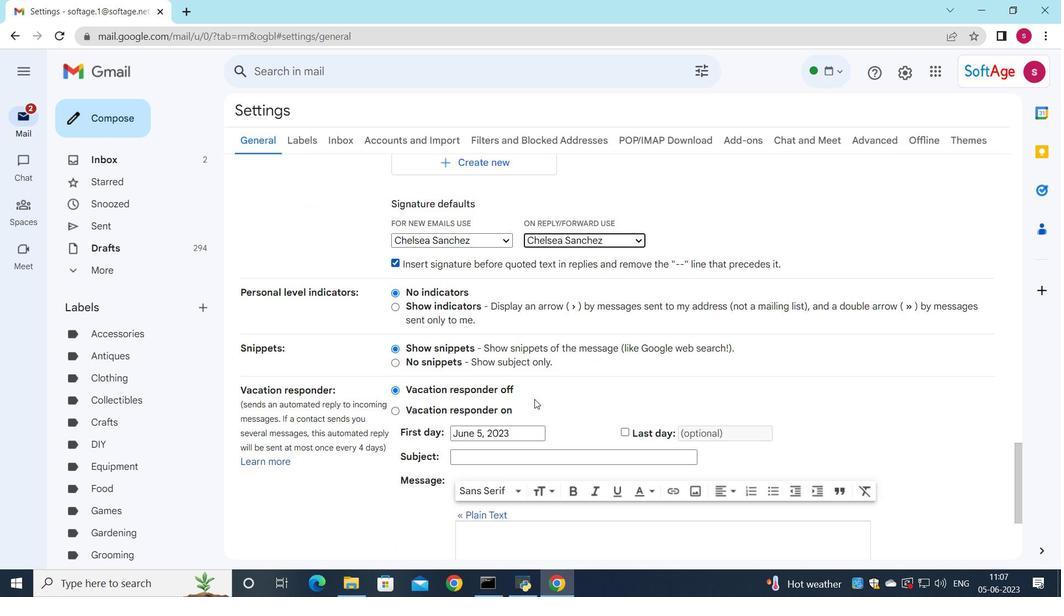
Action: Mouse scrolled (535, 399) with delta (0, 0)
Screenshot: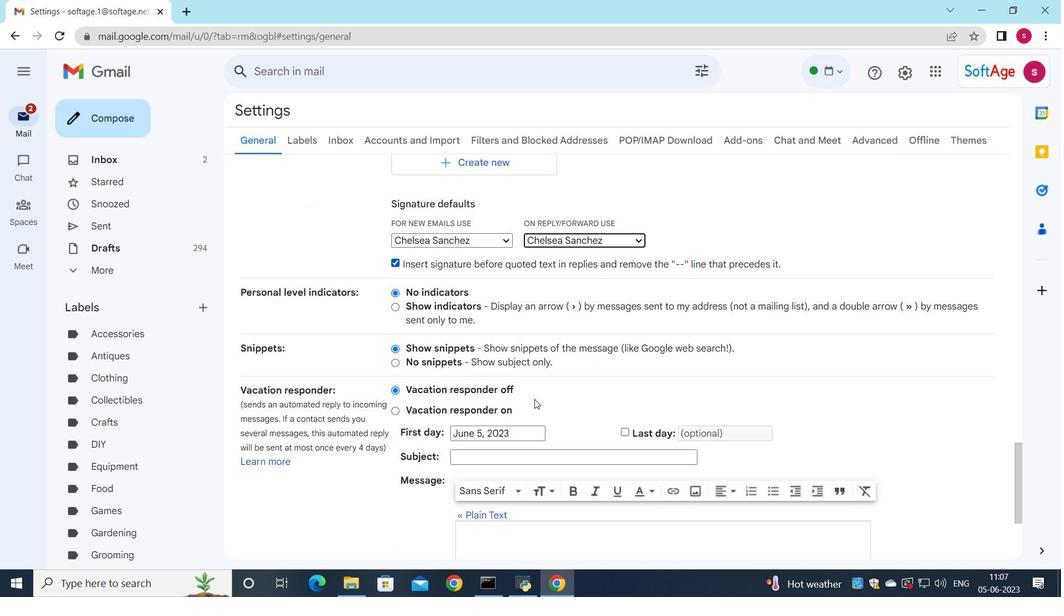 
Action: Mouse scrolled (535, 399) with delta (0, 0)
Screenshot: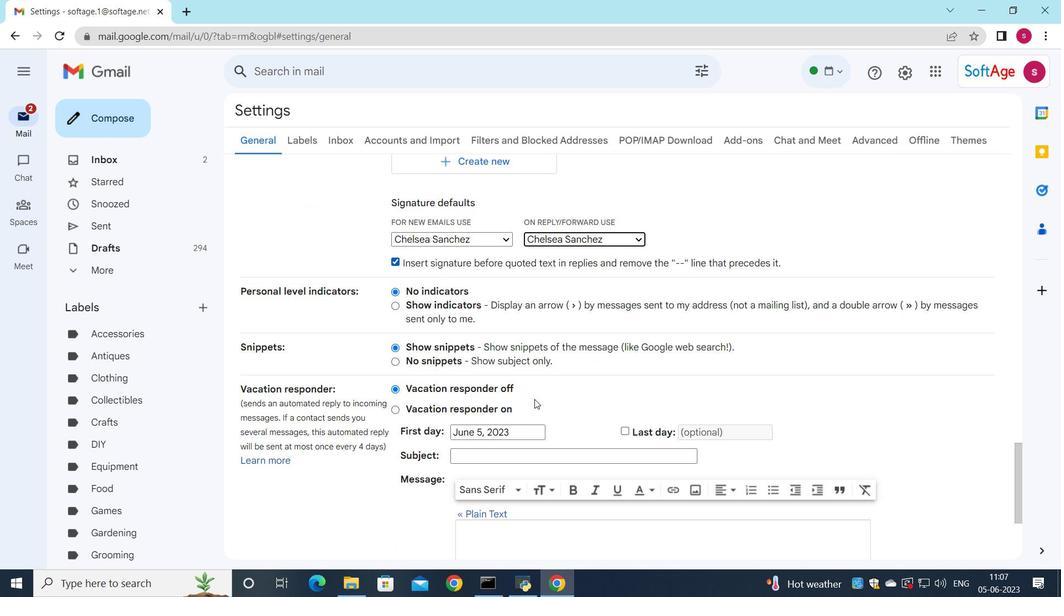 
Action: Mouse moved to (578, 489)
Screenshot: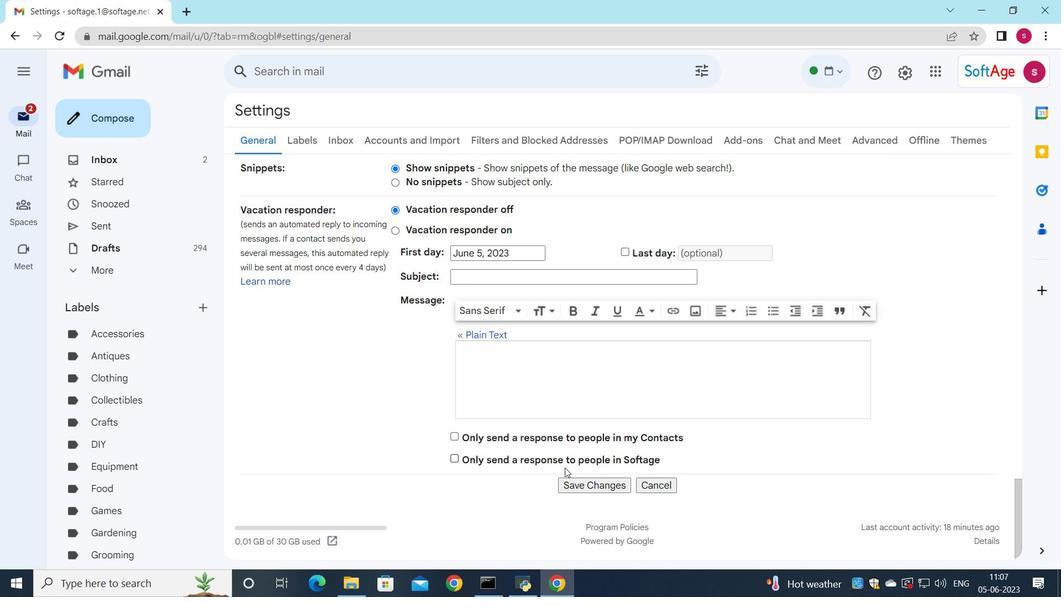 
Action: Mouse pressed left at (578, 489)
Screenshot: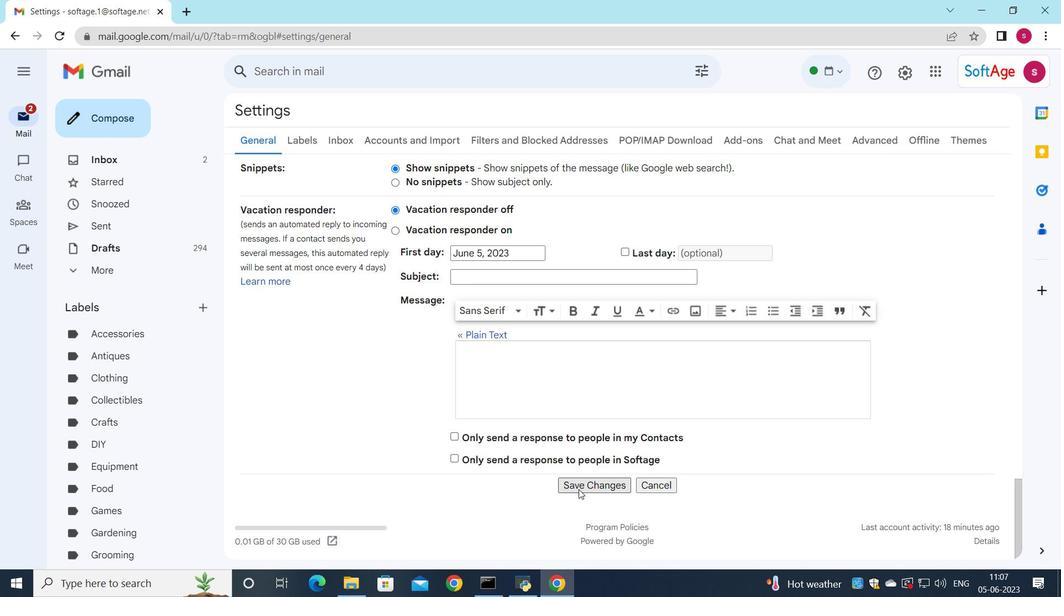 
Action: Mouse moved to (505, 146)
Screenshot: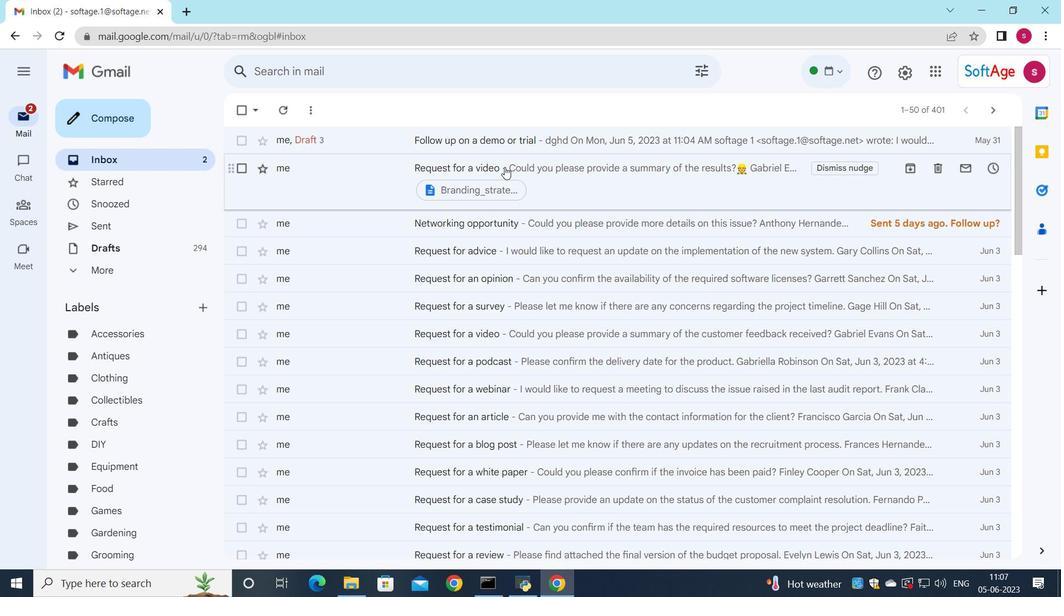 
Action: Mouse pressed left at (505, 146)
Screenshot: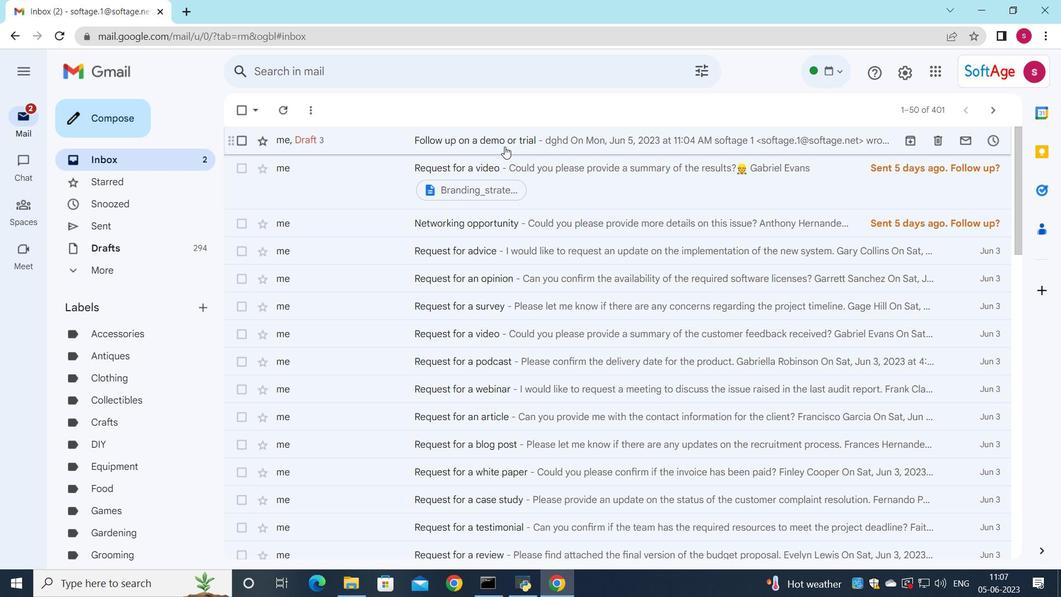 
Action: Mouse moved to (242, 101)
Screenshot: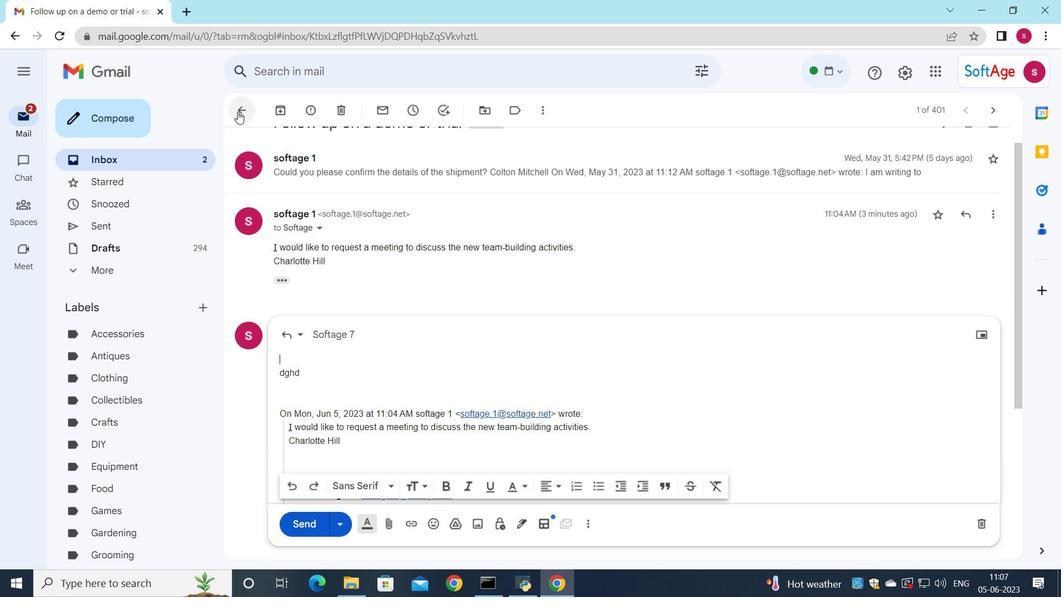 
Action: Mouse pressed left at (242, 101)
Screenshot: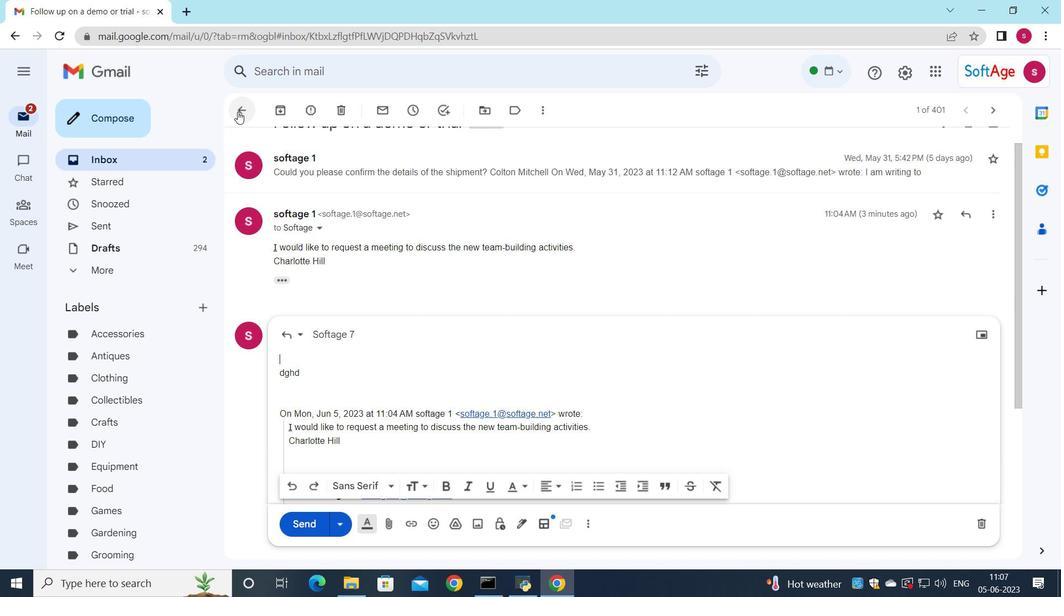 
Action: Mouse moved to (364, 199)
Screenshot: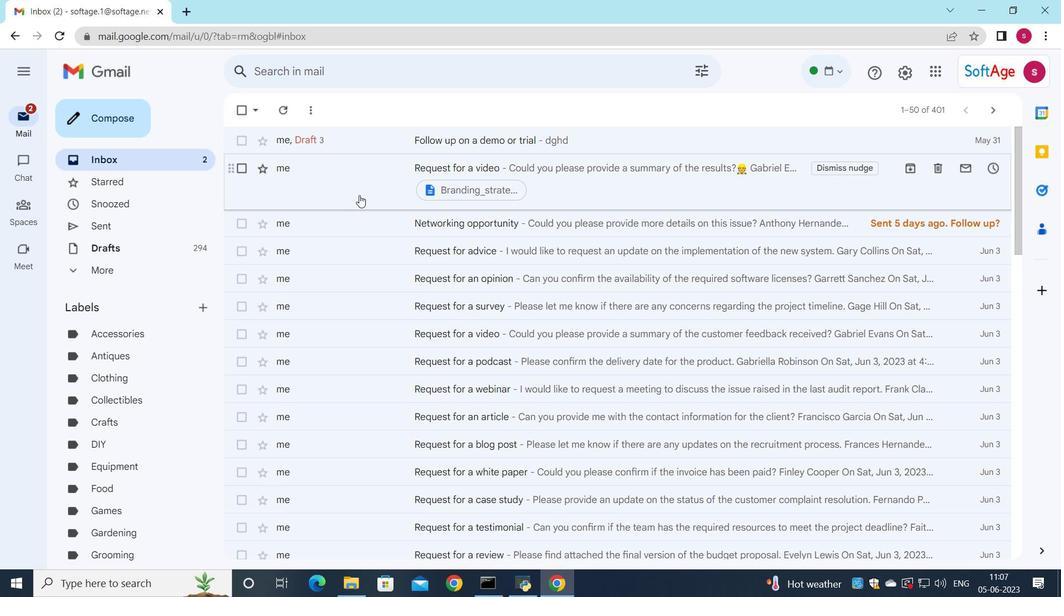 
Action: Mouse pressed left at (364, 199)
Screenshot: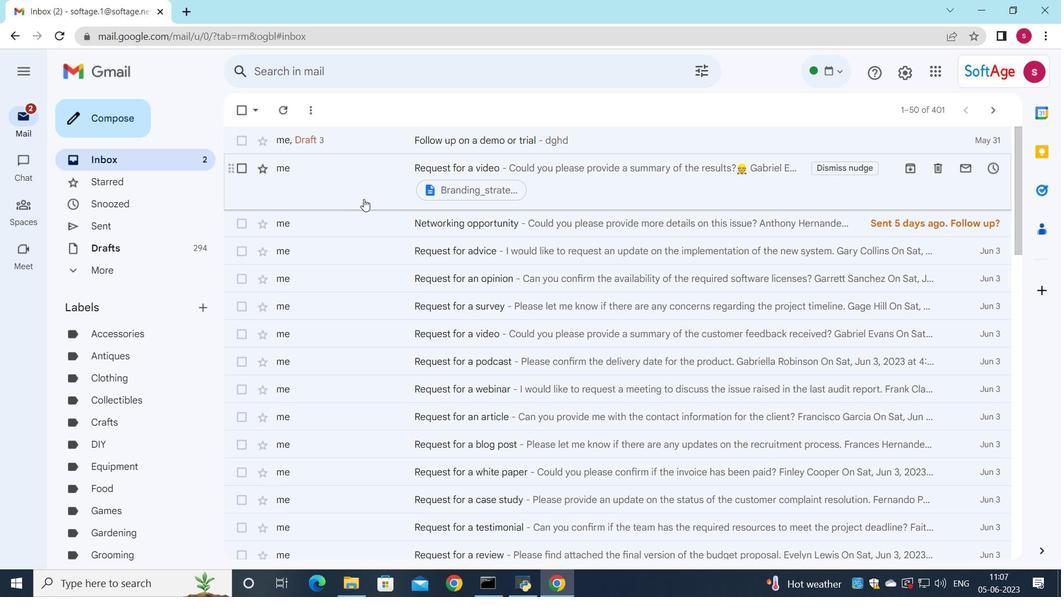 
Action: Mouse moved to (456, 437)
Screenshot: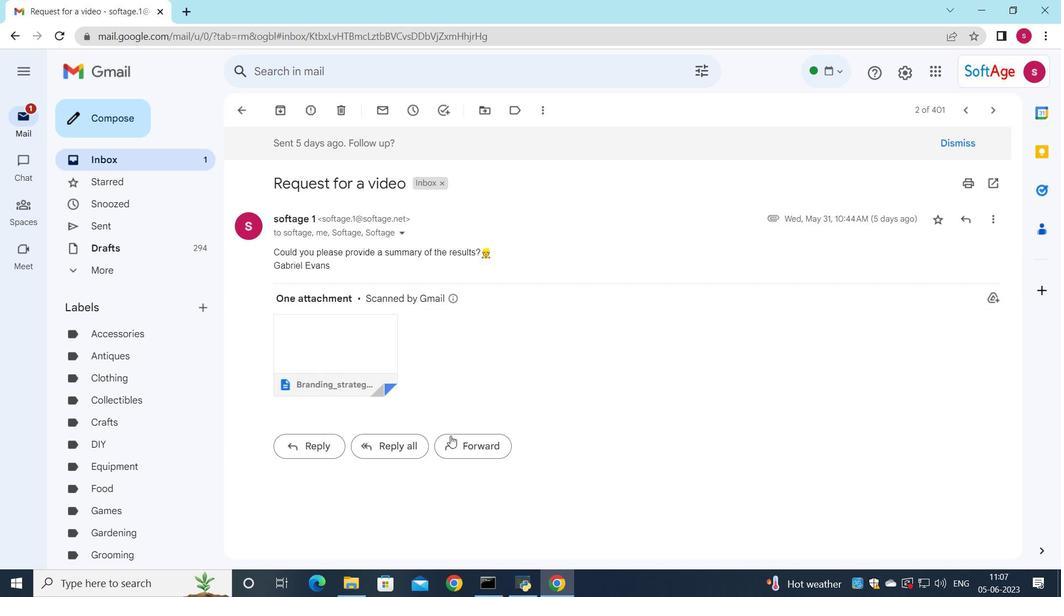 
Action: Mouse pressed left at (456, 437)
Screenshot: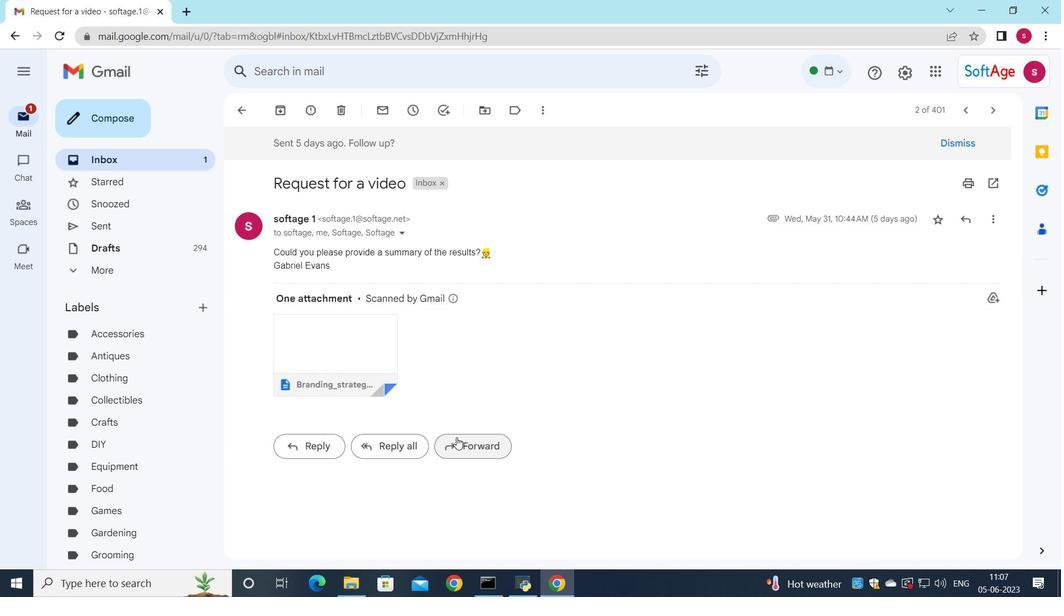 
Action: Mouse moved to (305, 419)
Screenshot: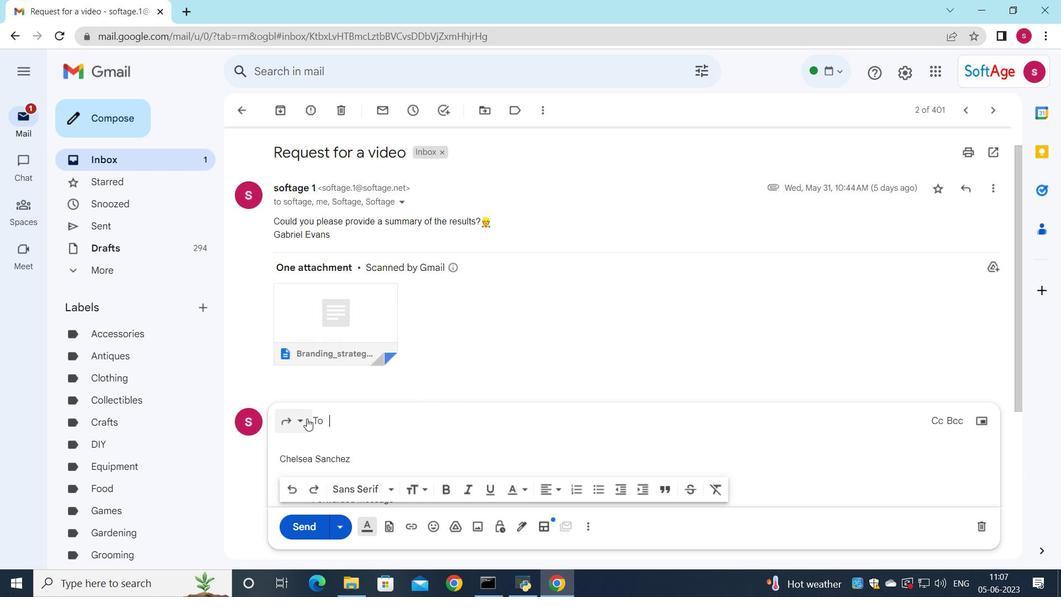 
Action: Mouse pressed left at (305, 419)
Screenshot: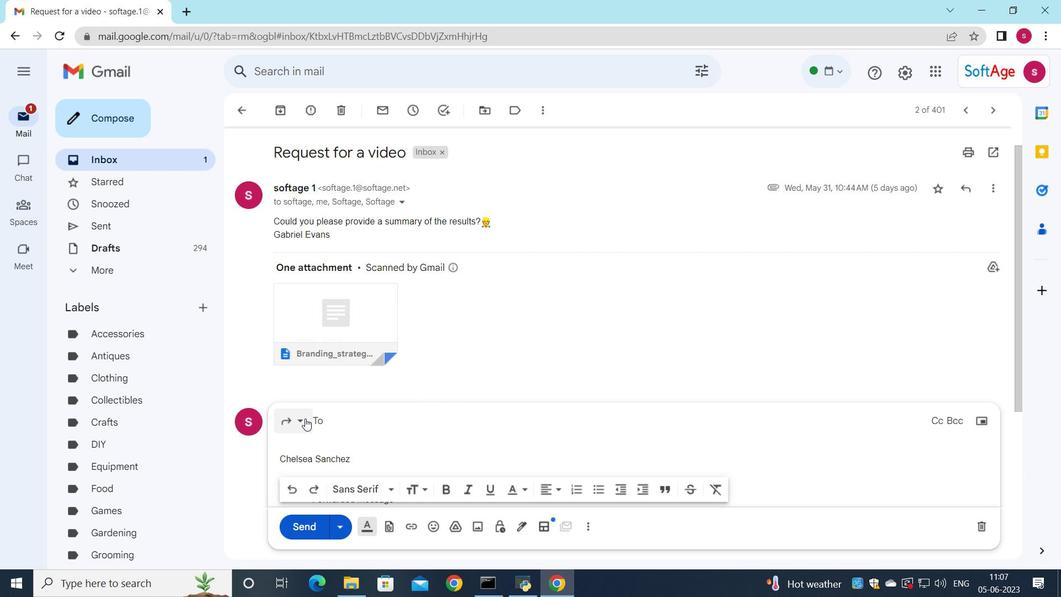
Action: Mouse moved to (336, 369)
Screenshot: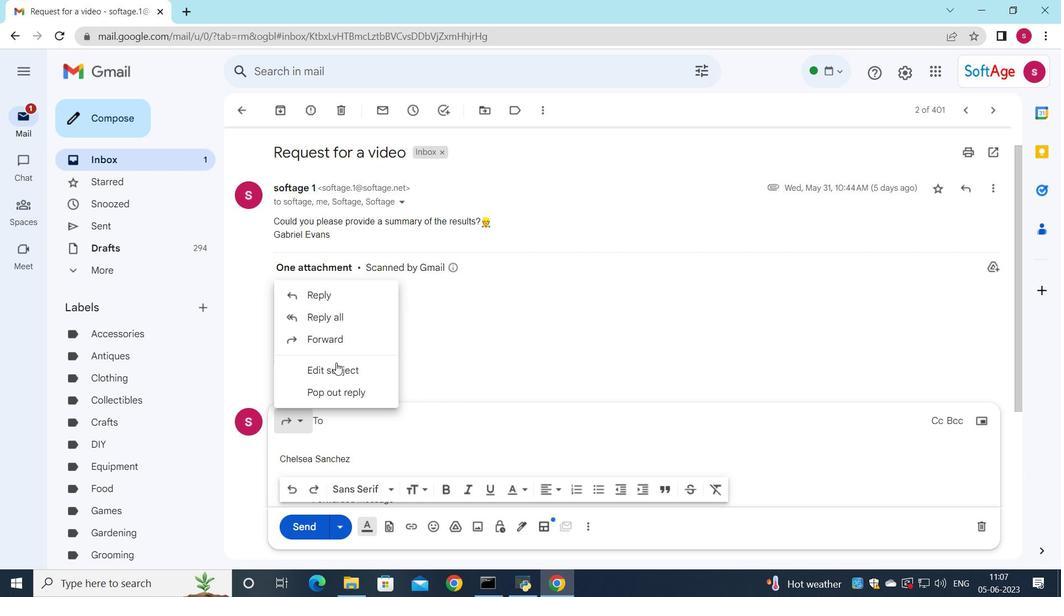
Action: Mouse pressed left at (336, 369)
Screenshot: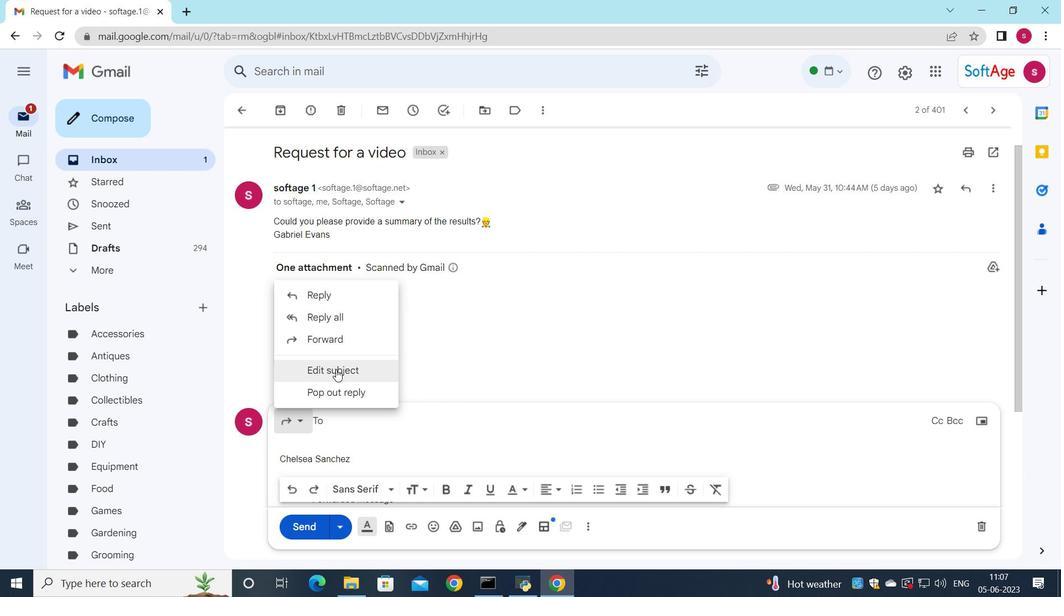 
Action: Mouse moved to (823, 236)
Screenshot: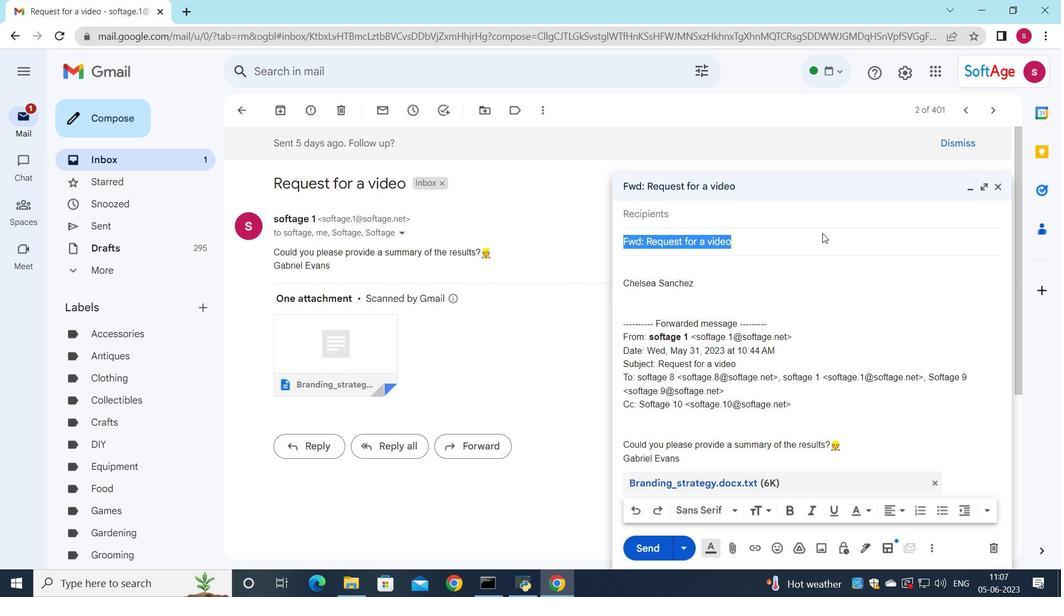 
Action: Key pressed <Key.shift>Request<Key.space>for<Key.space>a<Key.space>testimonial
Screenshot: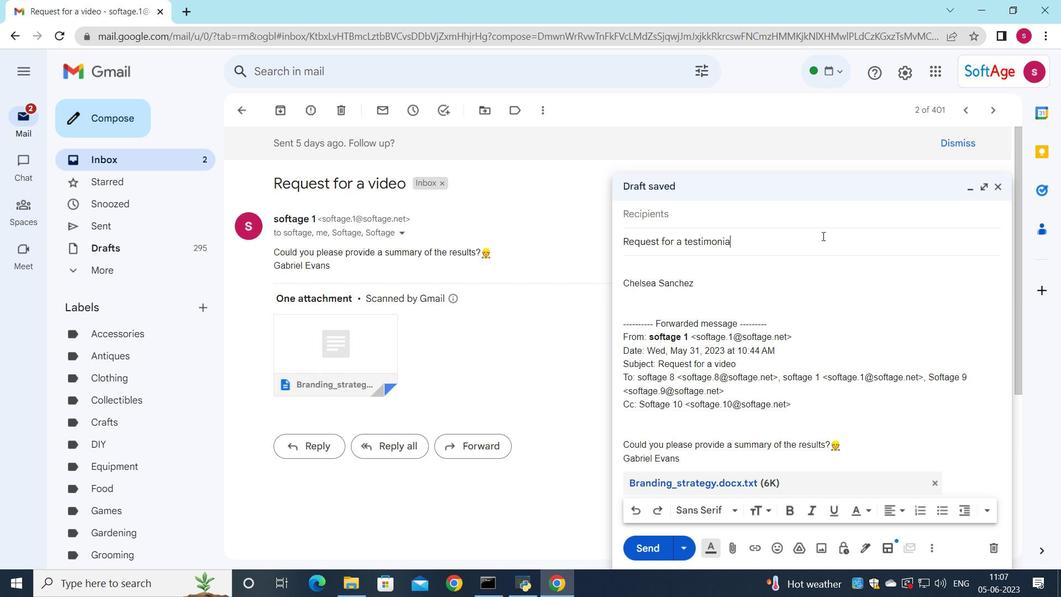 
Action: Mouse moved to (713, 215)
Screenshot: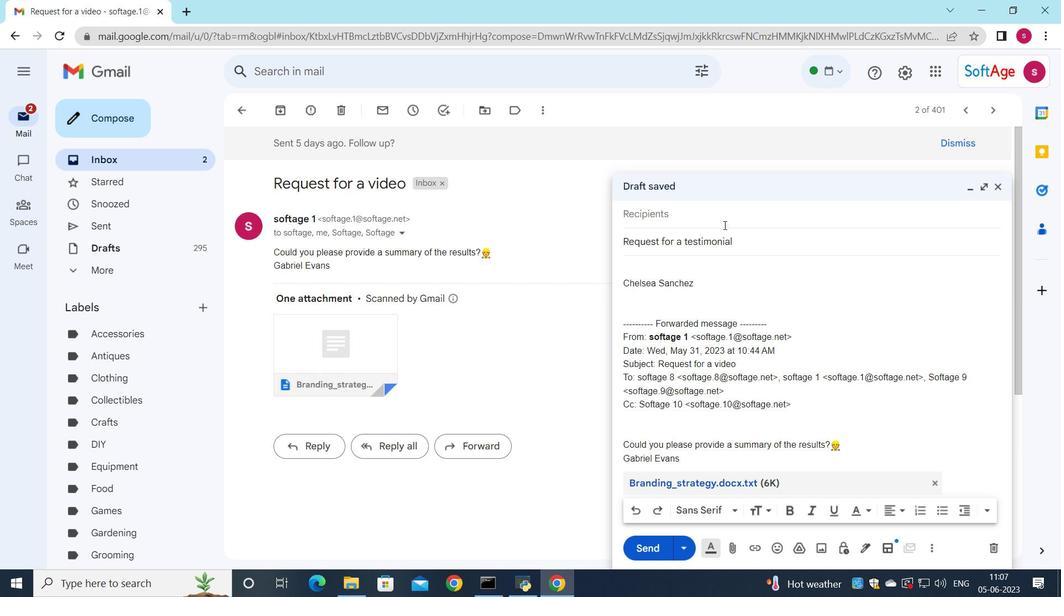
Action: Mouse pressed left at (713, 215)
Screenshot: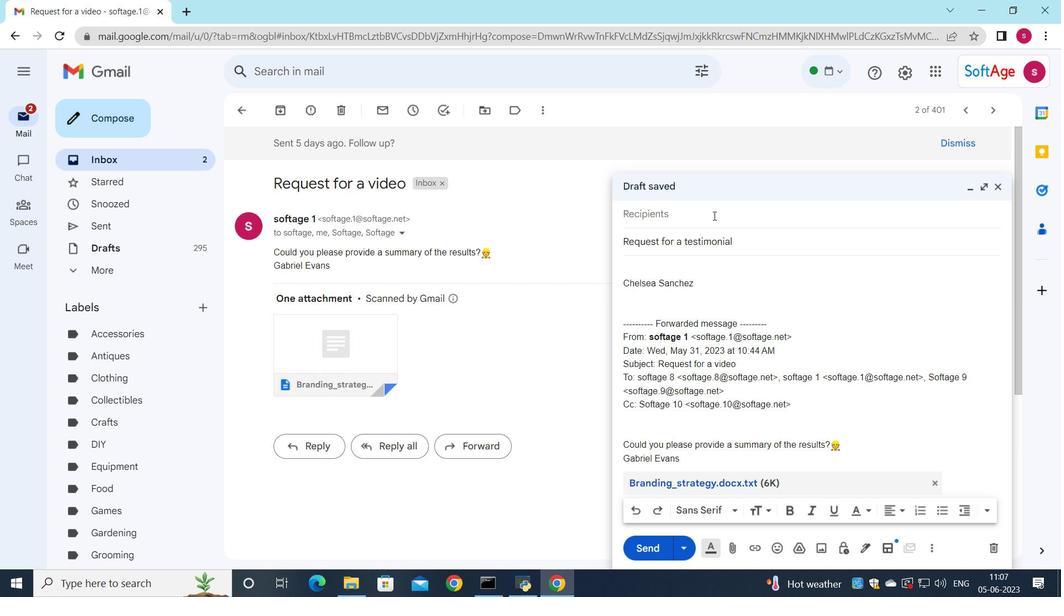 
Action: Mouse moved to (714, 215)
Screenshot: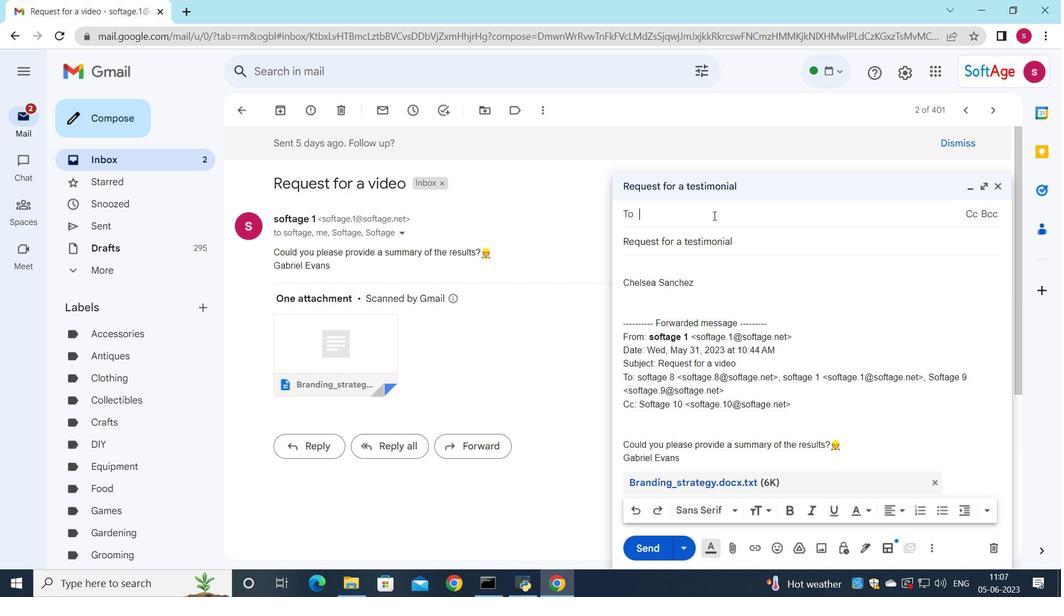 
Action: Key pressed softage.8
Screenshot: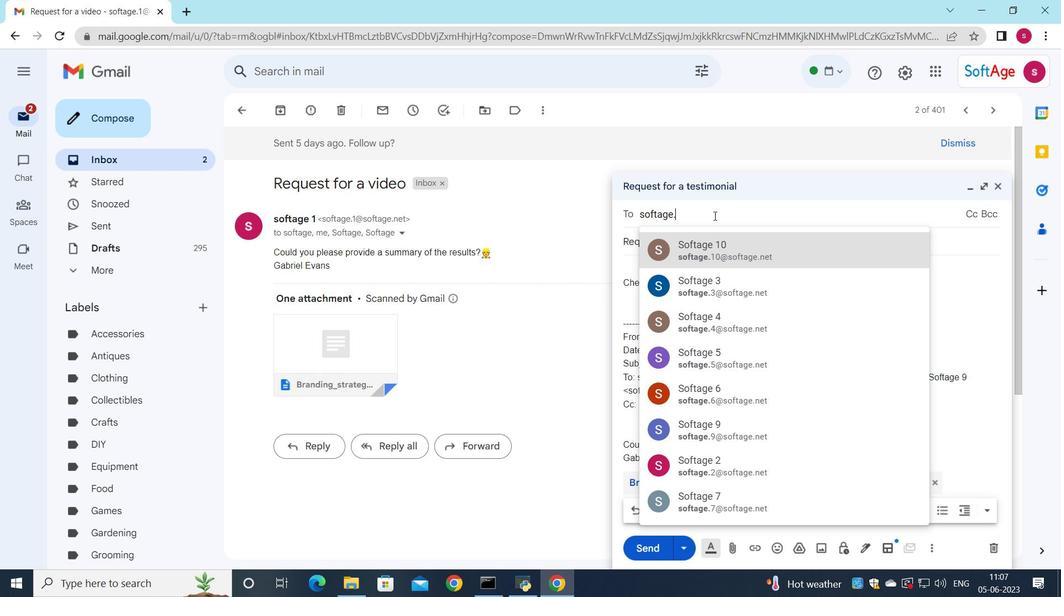 
Action: Mouse moved to (712, 215)
Screenshot: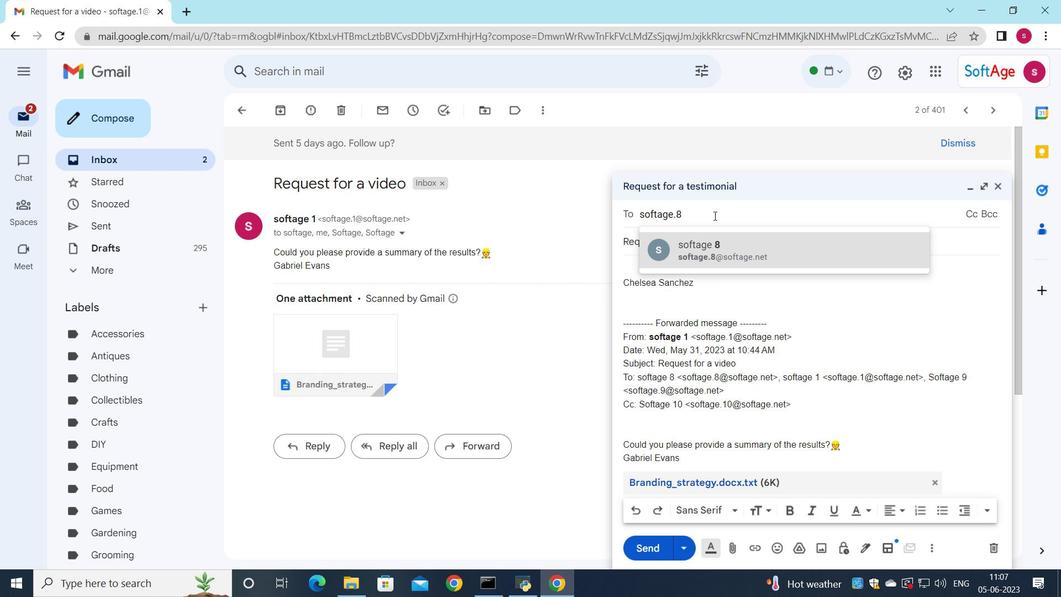 
Action: Key pressed <Key.enter>
Screenshot: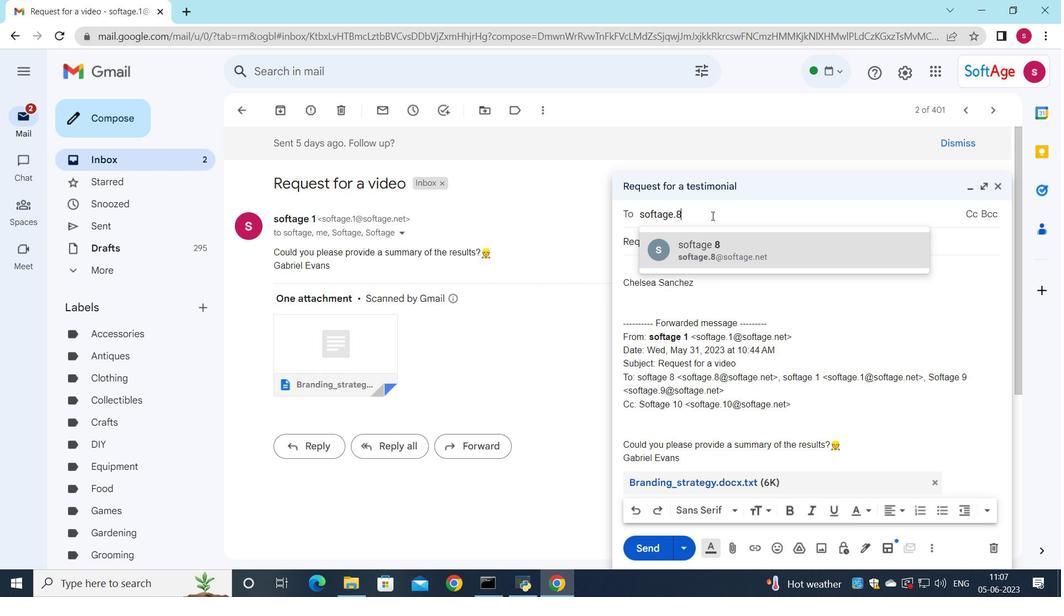 
Action: Mouse moved to (660, 277)
Screenshot: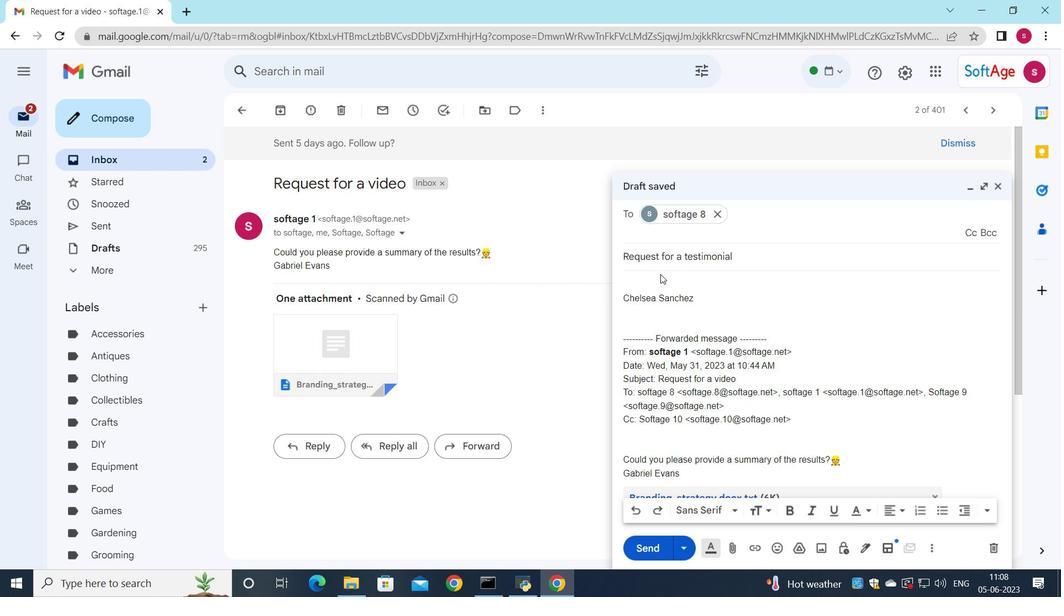 
Action: Mouse pressed left at (660, 277)
Screenshot: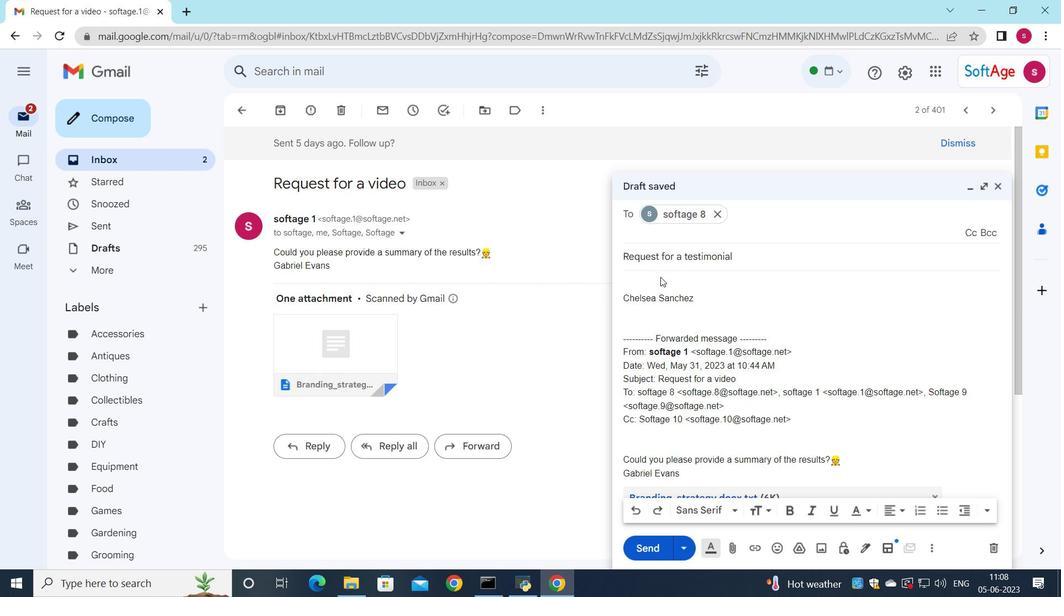 
Action: Key pressed <Key.shift>Could<Key.space>you<Key.space>please<Key.space>provide<Key.space>me<Key.space>with<Key.space>an<Key.space>update<Key.space>on<Key.space>the<Key.space>status<Key.space>of<Key.space>the<Key.space>project<Key.shift_r>?
Screenshot: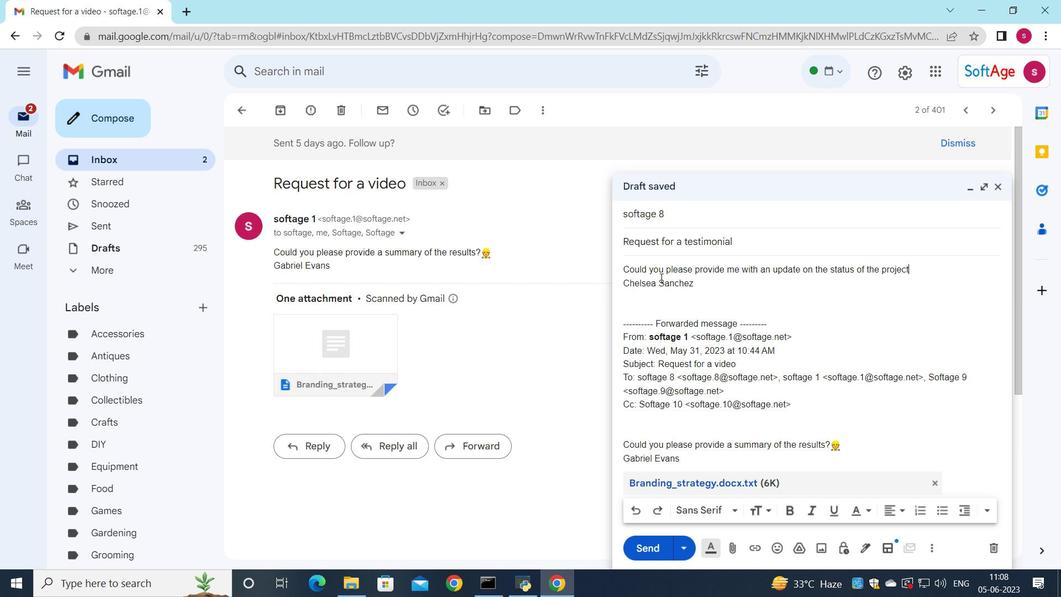 
Action: Mouse moved to (917, 270)
Screenshot: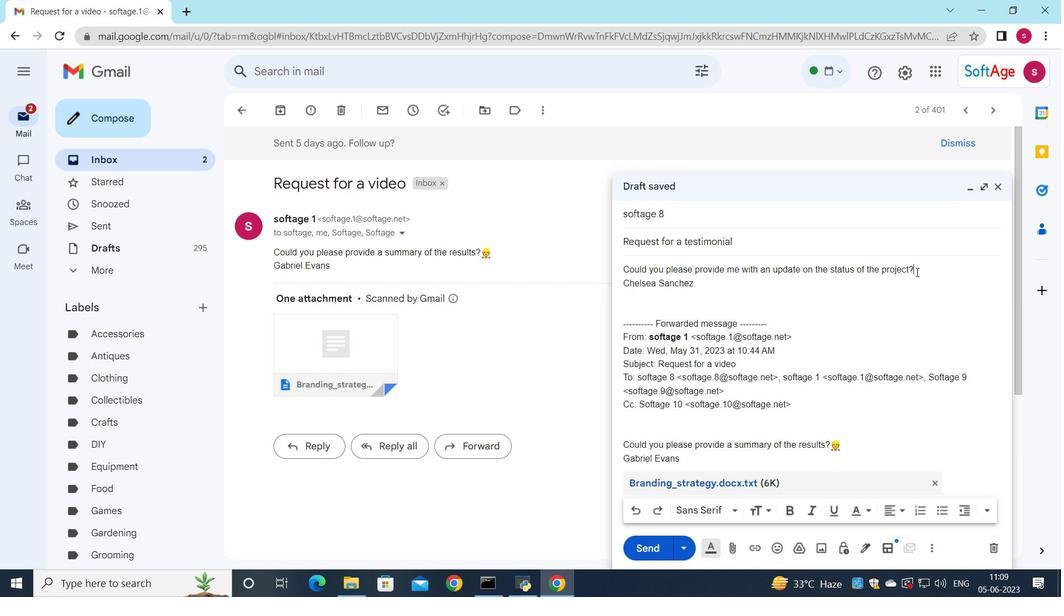 
Action: Mouse pressed left at (917, 270)
Screenshot: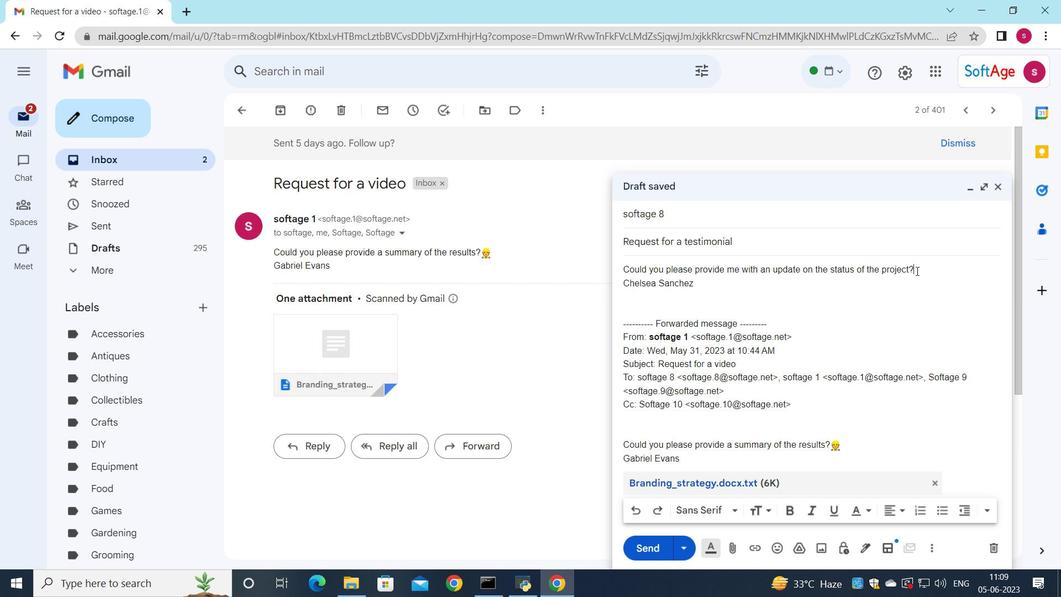 
Action: Mouse moved to (730, 510)
Screenshot: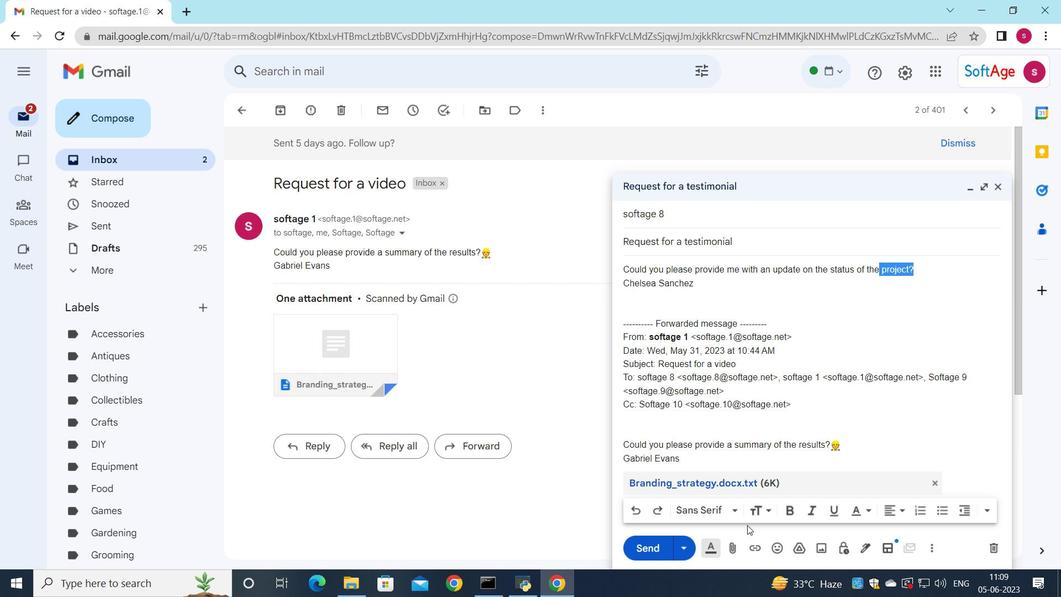 
Action: Mouse pressed left at (730, 510)
Screenshot: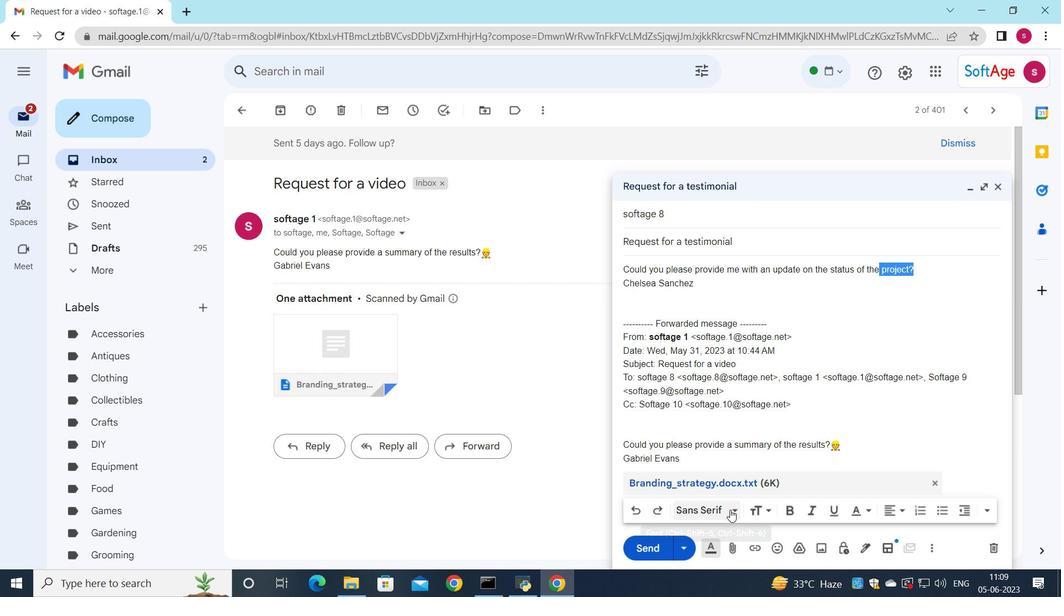 
Action: Mouse moved to (733, 398)
Screenshot: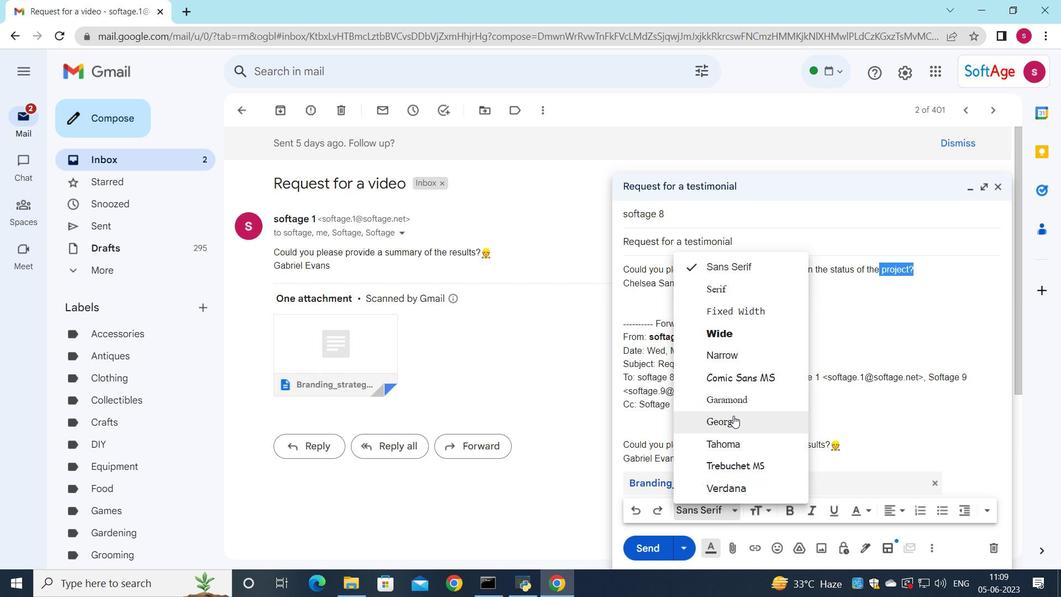 
Action: Mouse pressed left at (733, 398)
Screenshot: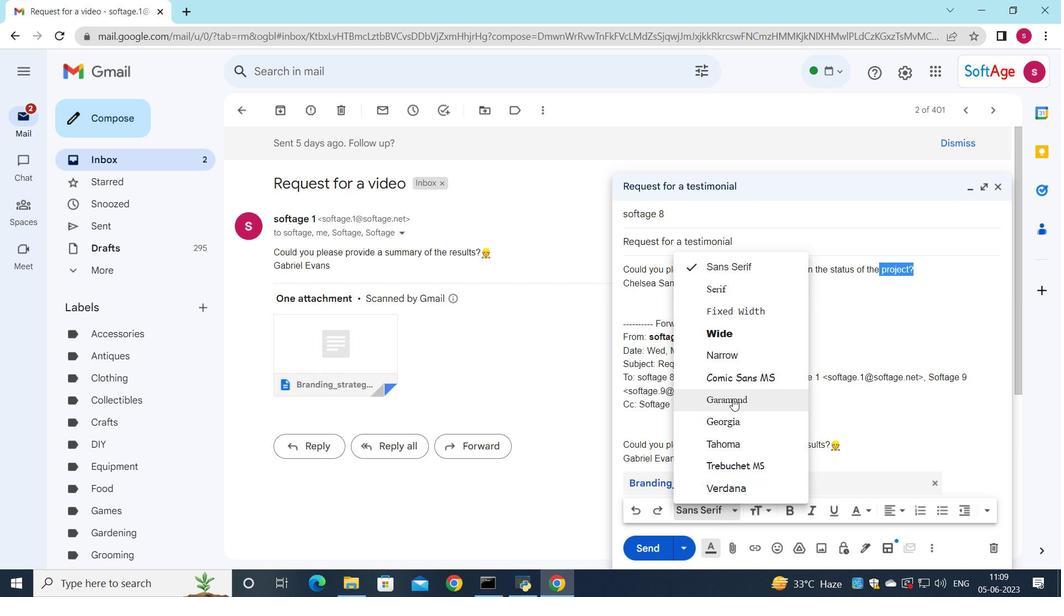 
Action: Mouse moved to (791, 511)
Screenshot: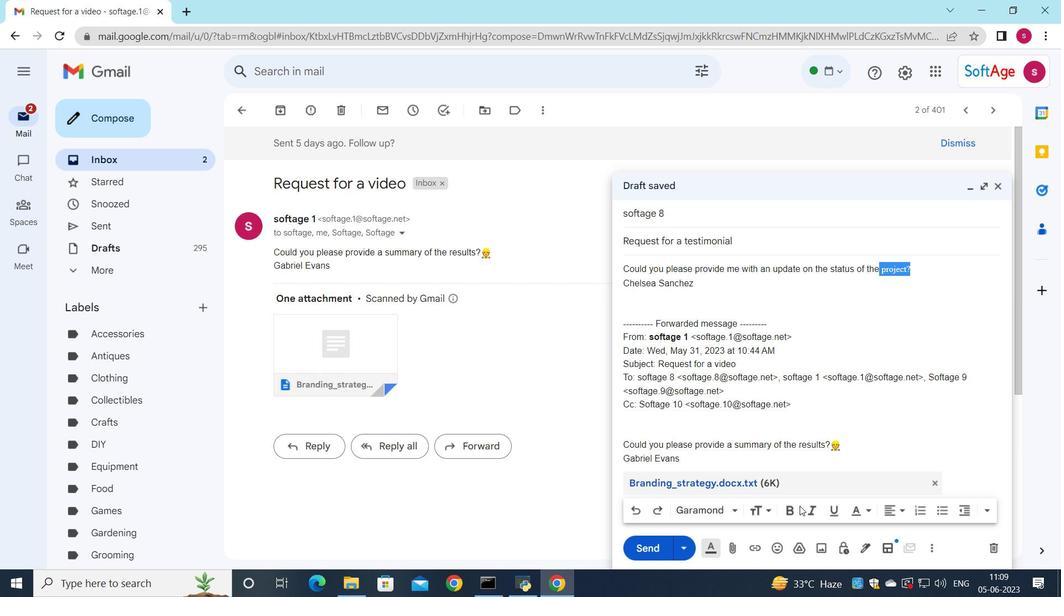 
Action: Mouse pressed left at (791, 511)
Screenshot: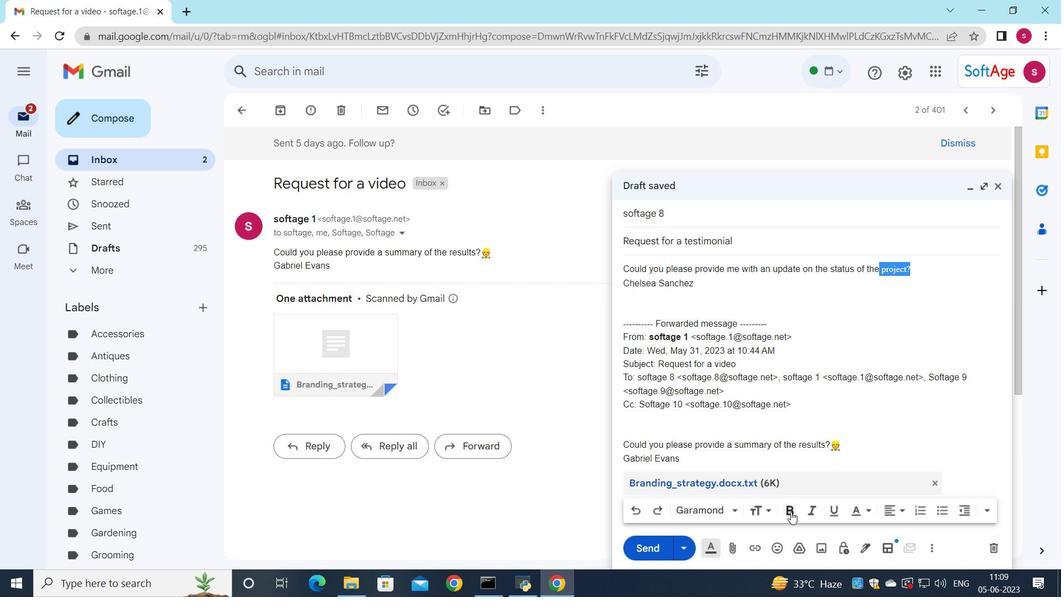 
Action: Mouse moved to (813, 510)
Screenshot: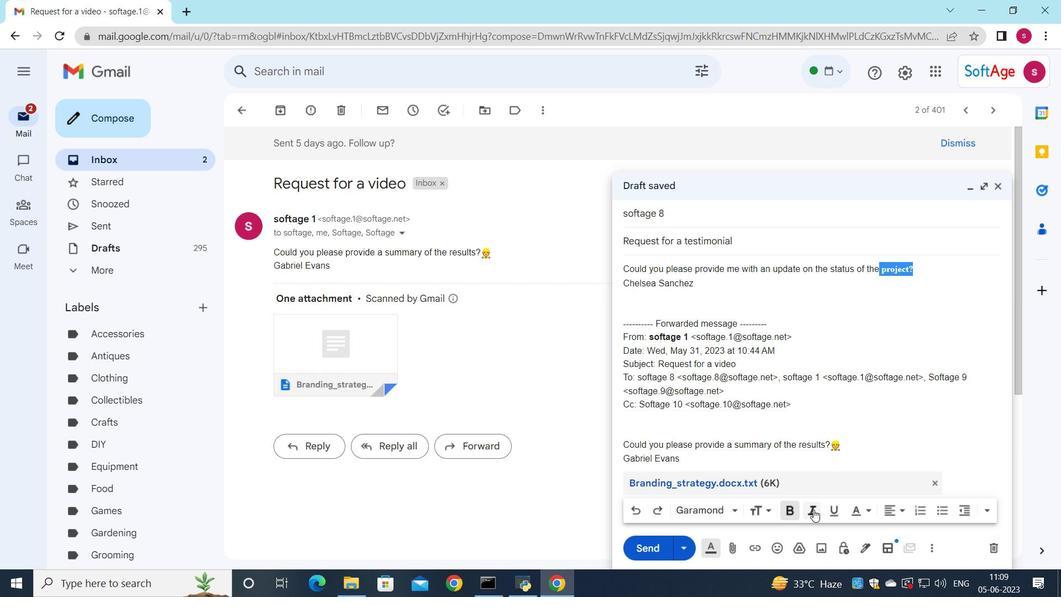 
Action: Mouse pressed left at (813, 510)
Screenshot: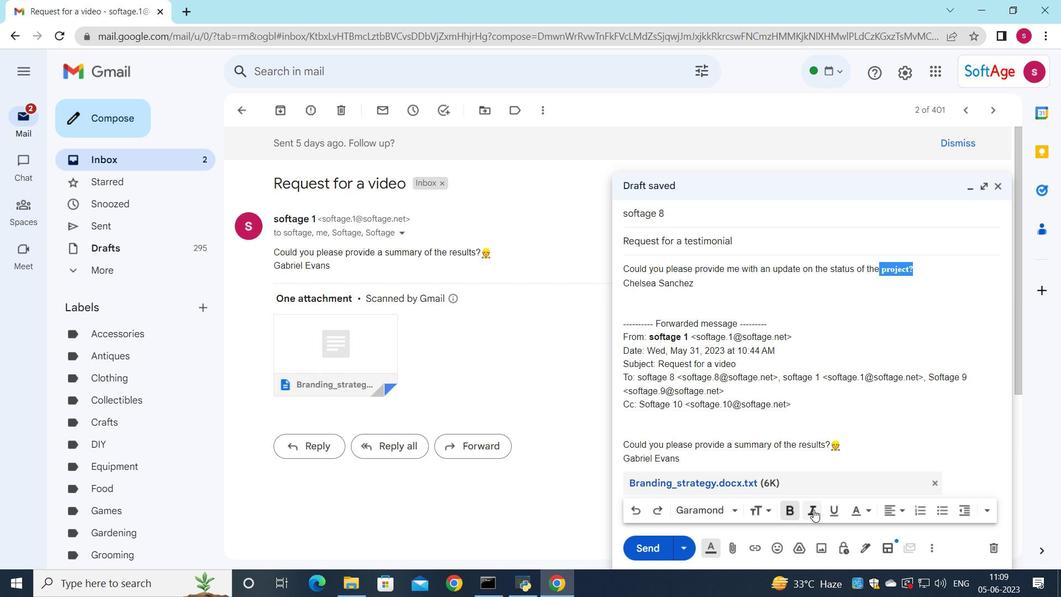 
Action: Mouse moved to (655, 542)
Screenshot: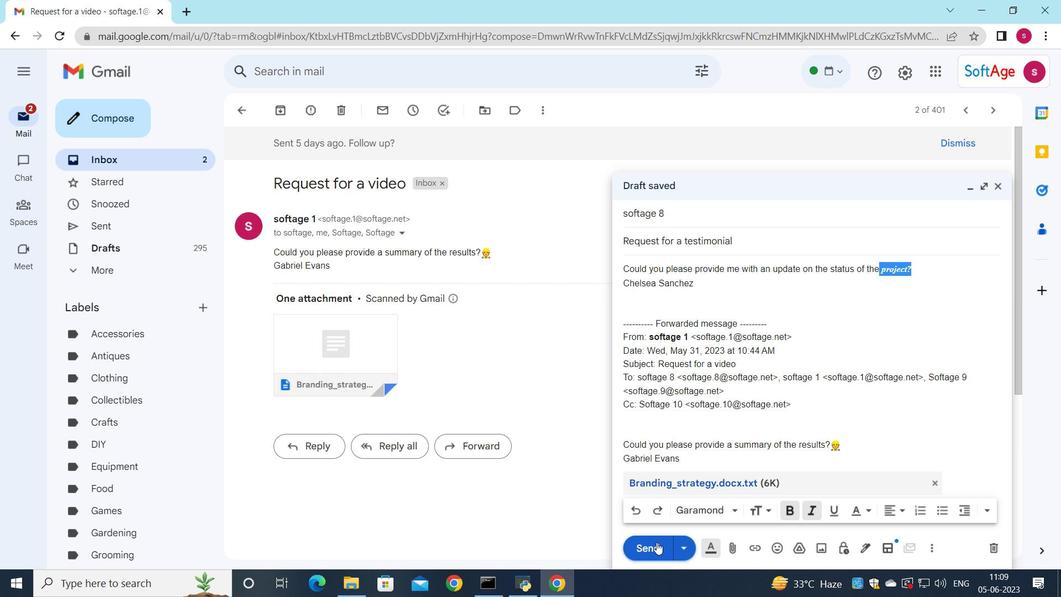 
Action: Mouse pressed left at (655, 542)
Screenshot: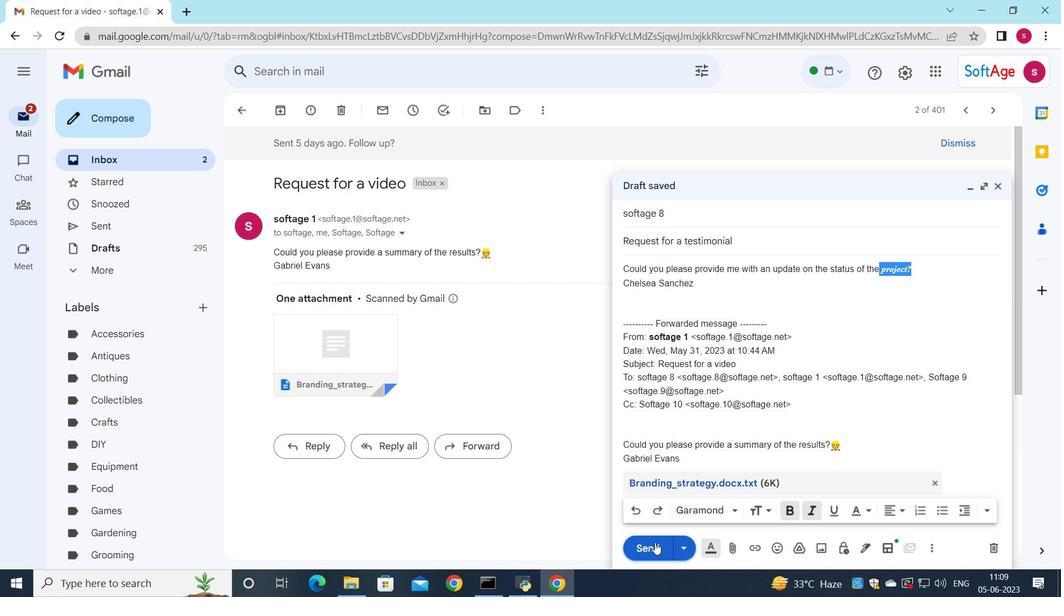 
Action: Mouse moved to (680, 502)
Screenshot: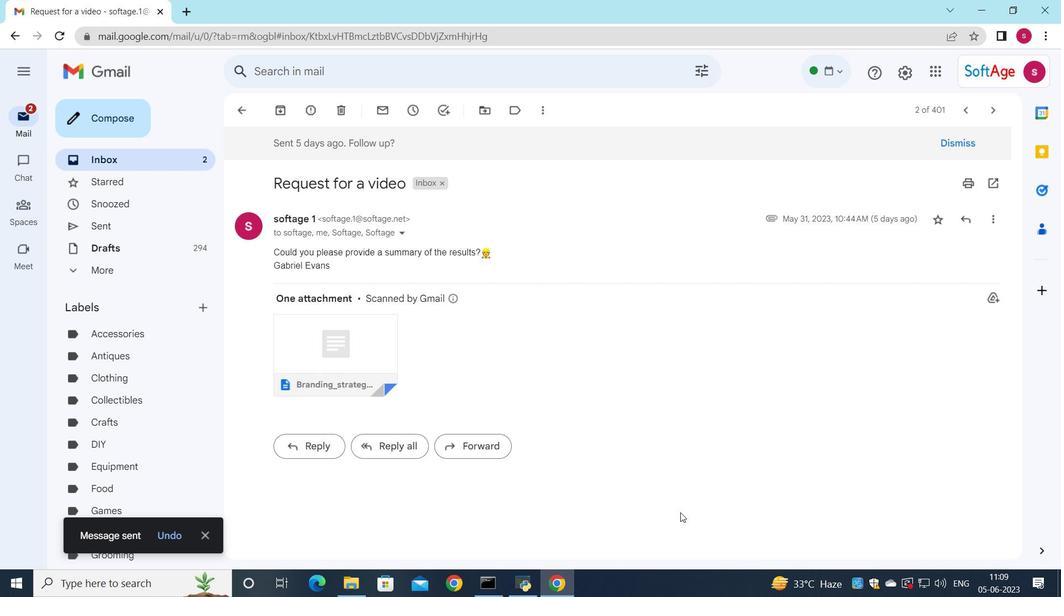 
